 Task: Check the average views per listing of open floorplan in the last 3 years.
Action: Mouse moved to (949, 214)
Screenshot: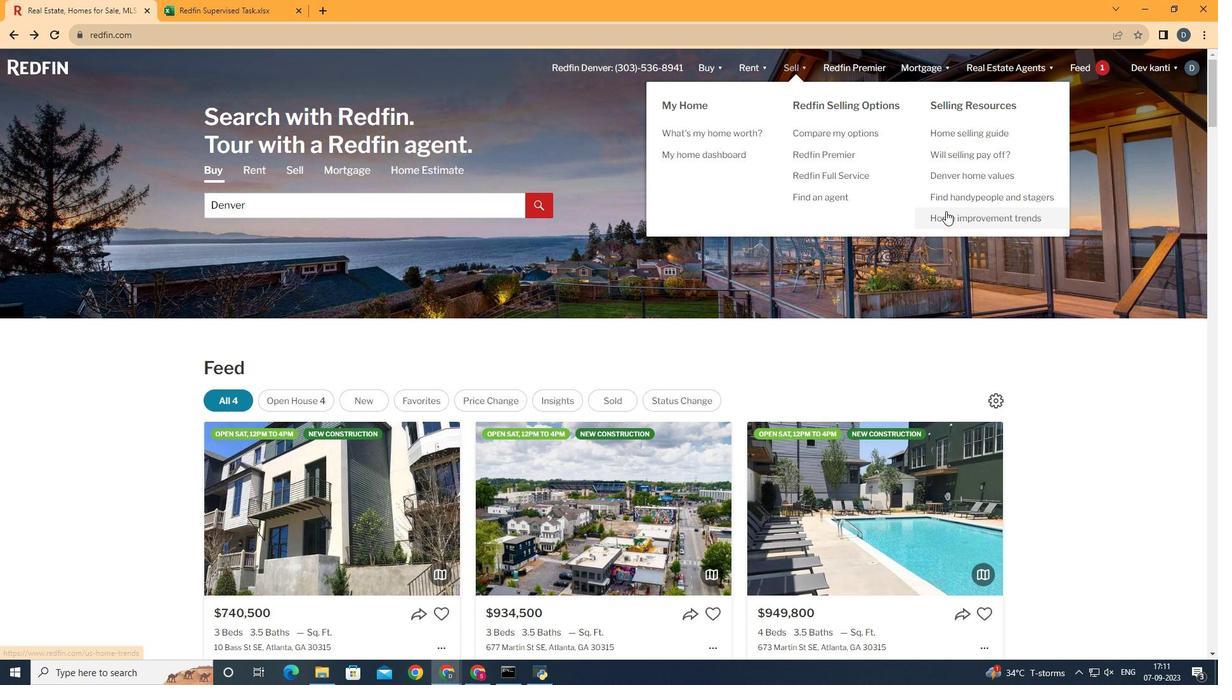 
Action: Mouse pressed left at (949, 214)
Screenshot: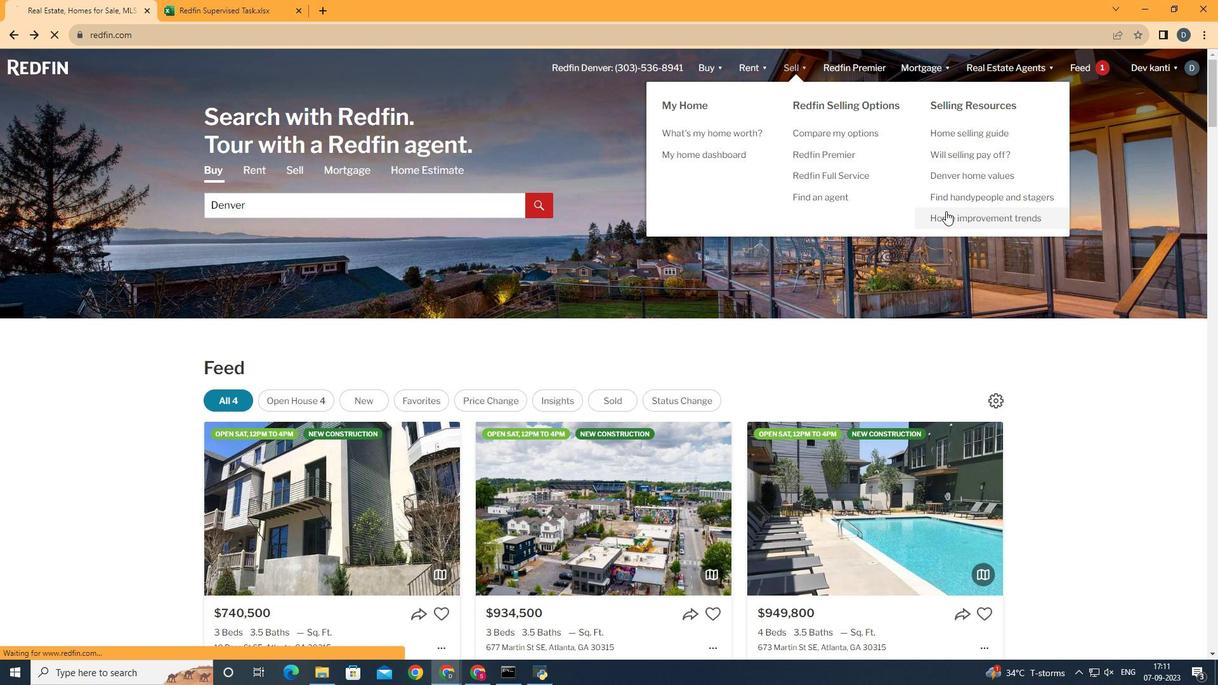 
Action: Mouse moved to (309, 256)
Screenshot: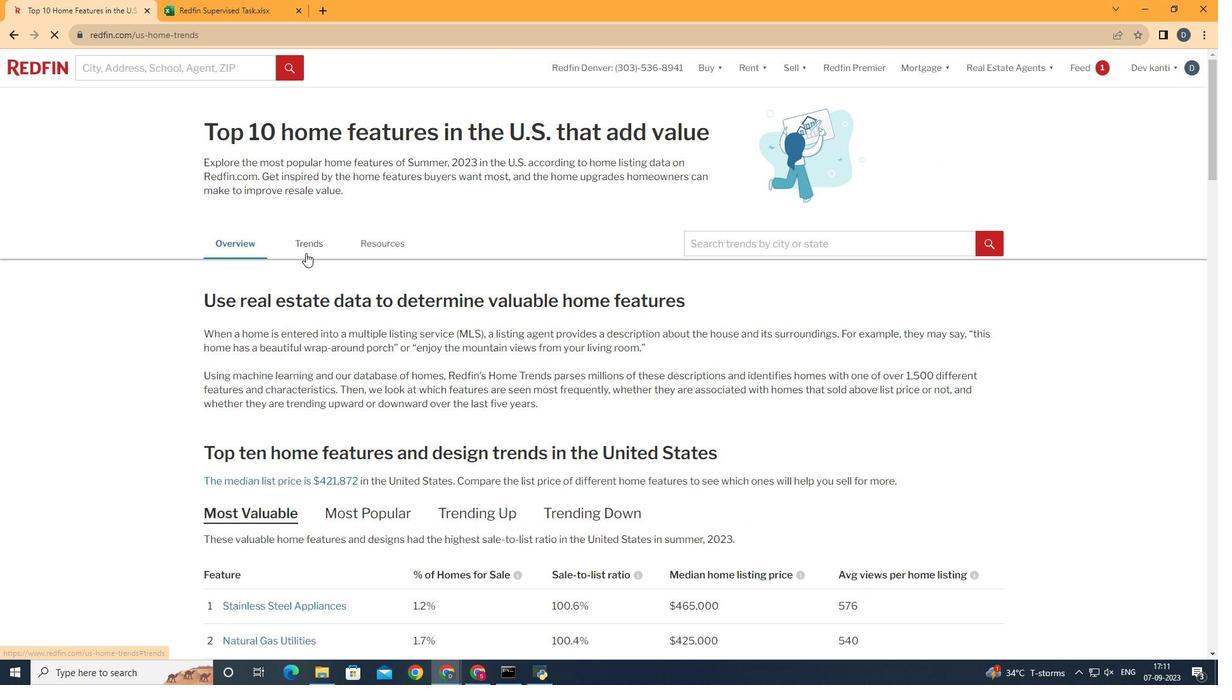 
Action: Mouse pressed left at (309, 256)
Screenshot: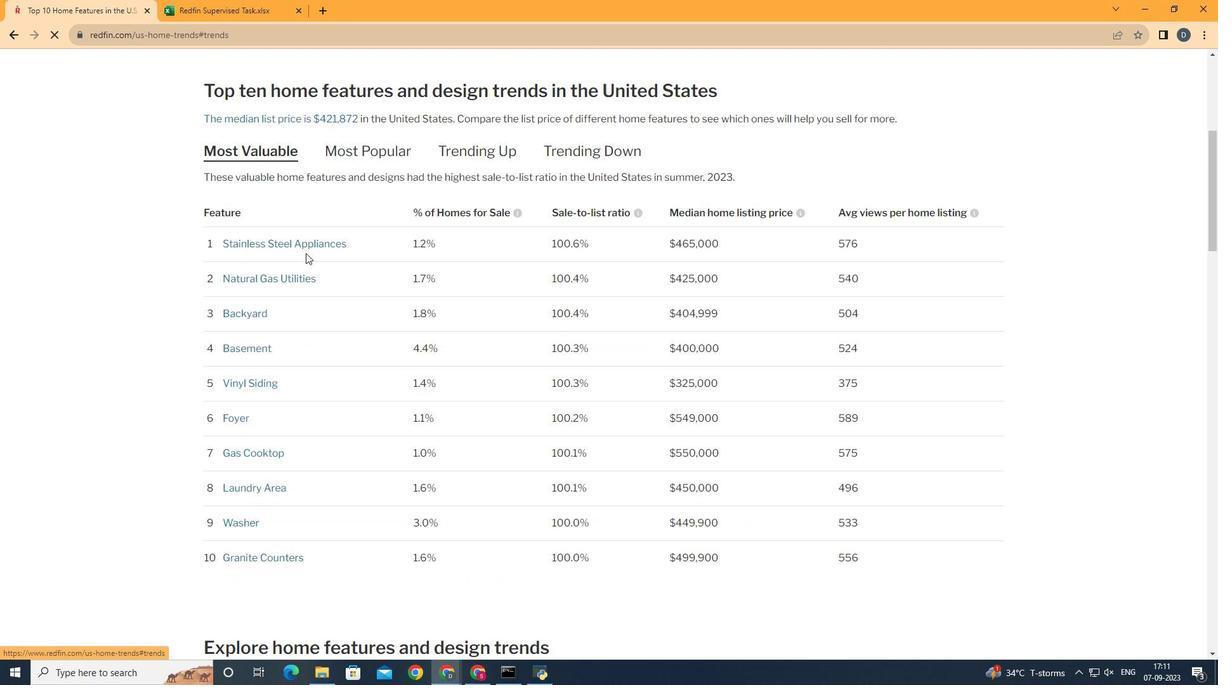 
Action: Mouse moved to (358, 324)
Screenshot: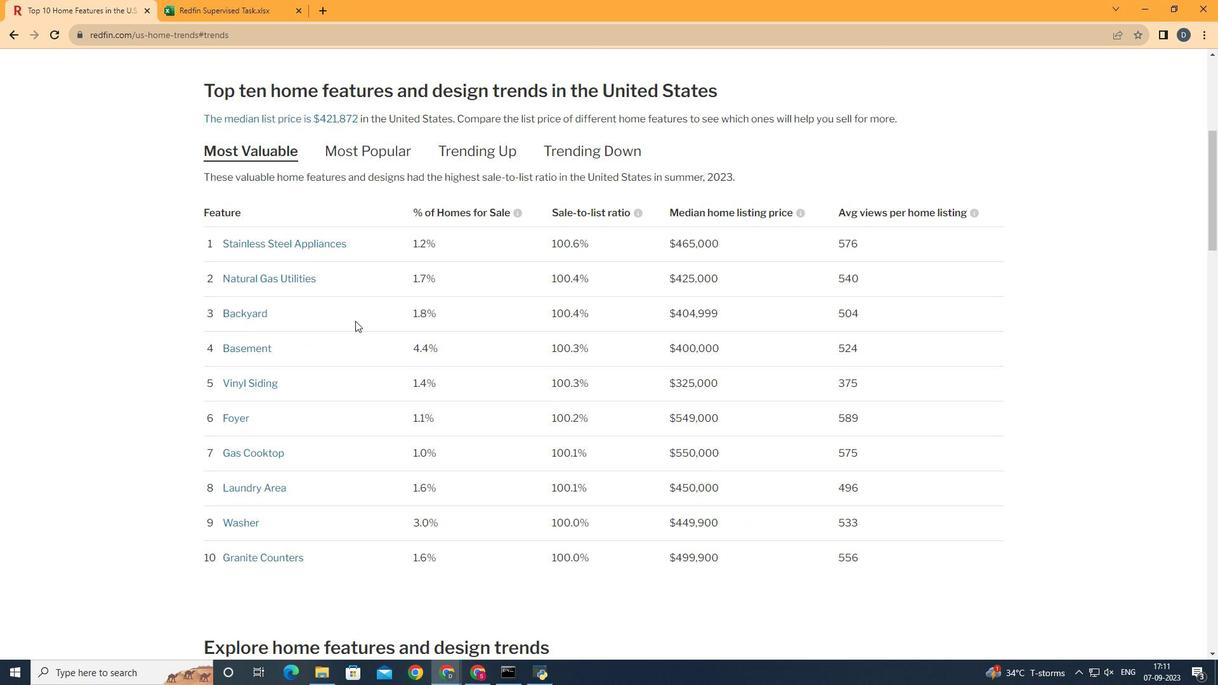 
Action: Mouse scrolled (358, 323) with delta (0, 0)
Screenshot: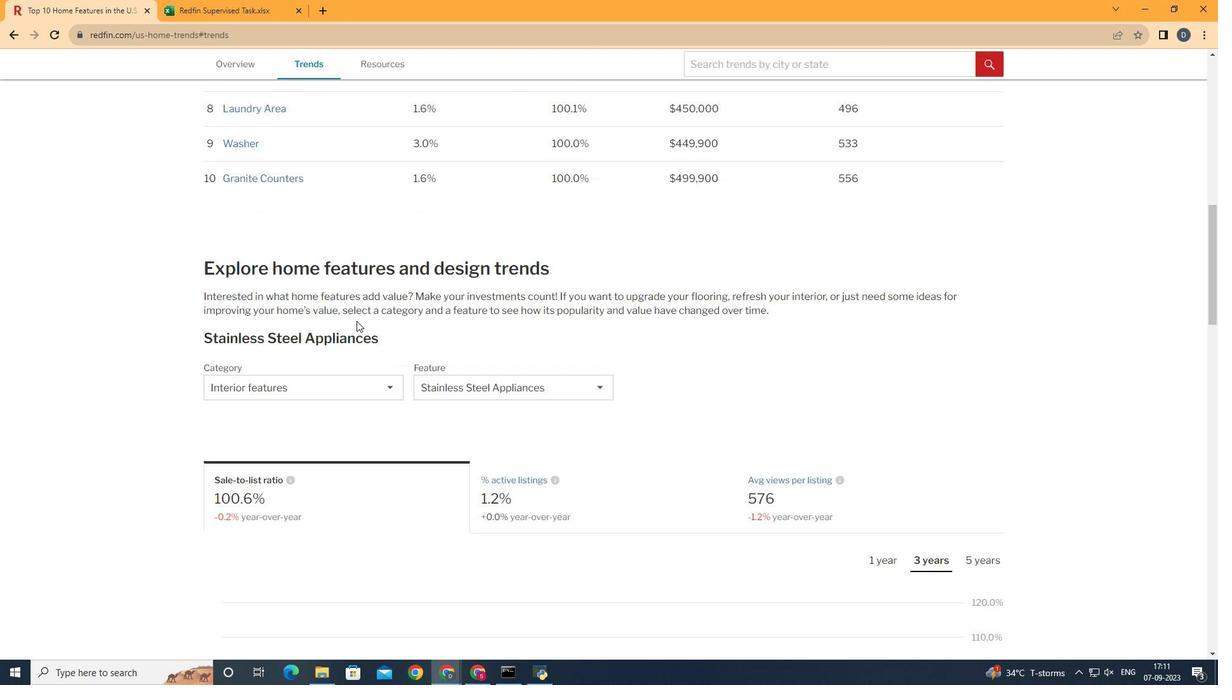 
Action: Mouse scrolled (358, 323) with delta (0, 0)
Screenshot: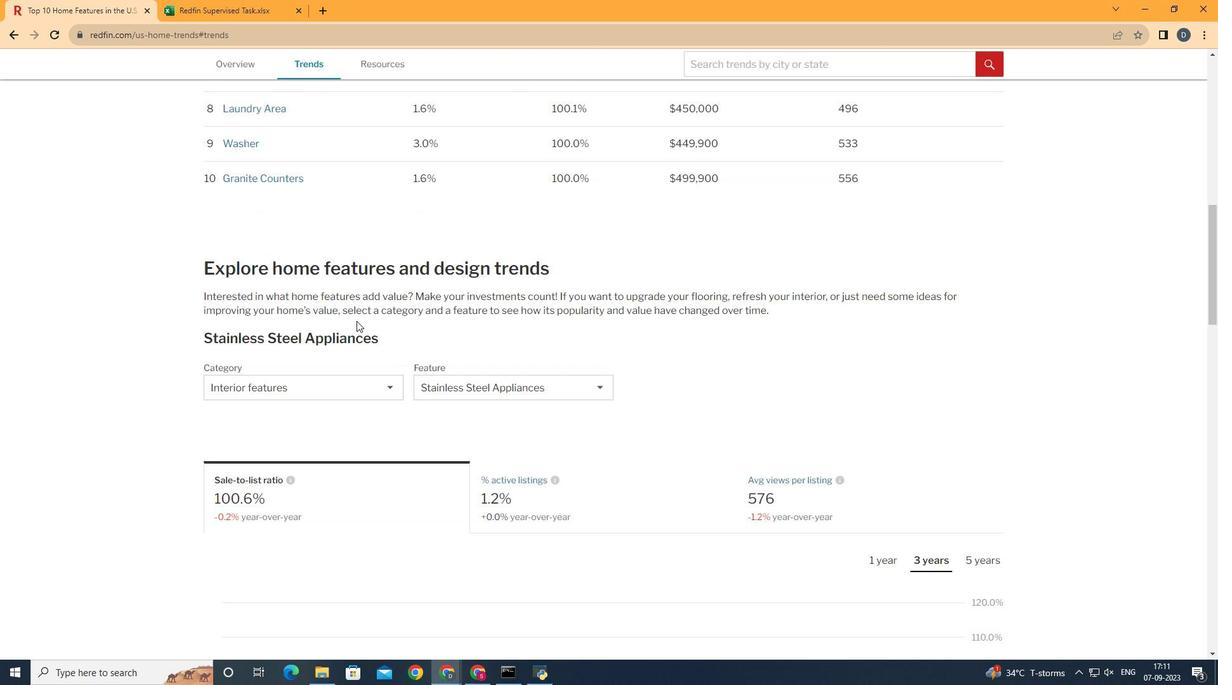 
Action: Mouse scrolled (358, 323) with delta (0, 0)
Screenshot: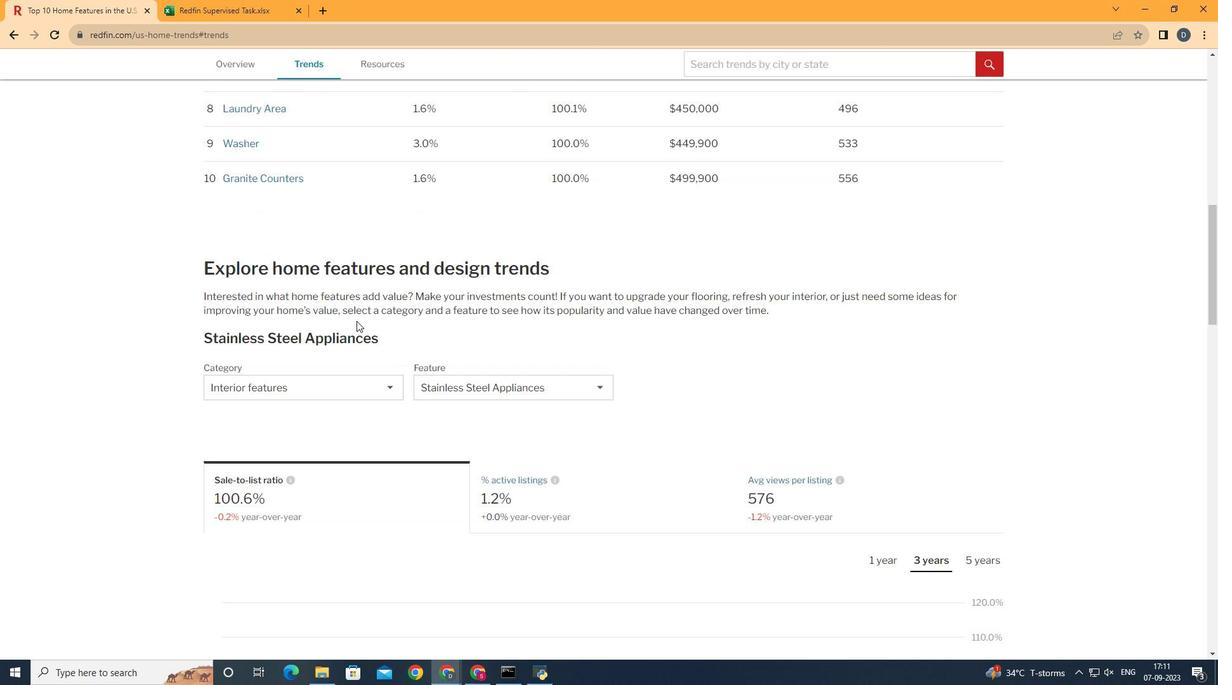 
Action: Mouse moved to (359, 324)
Screenshot: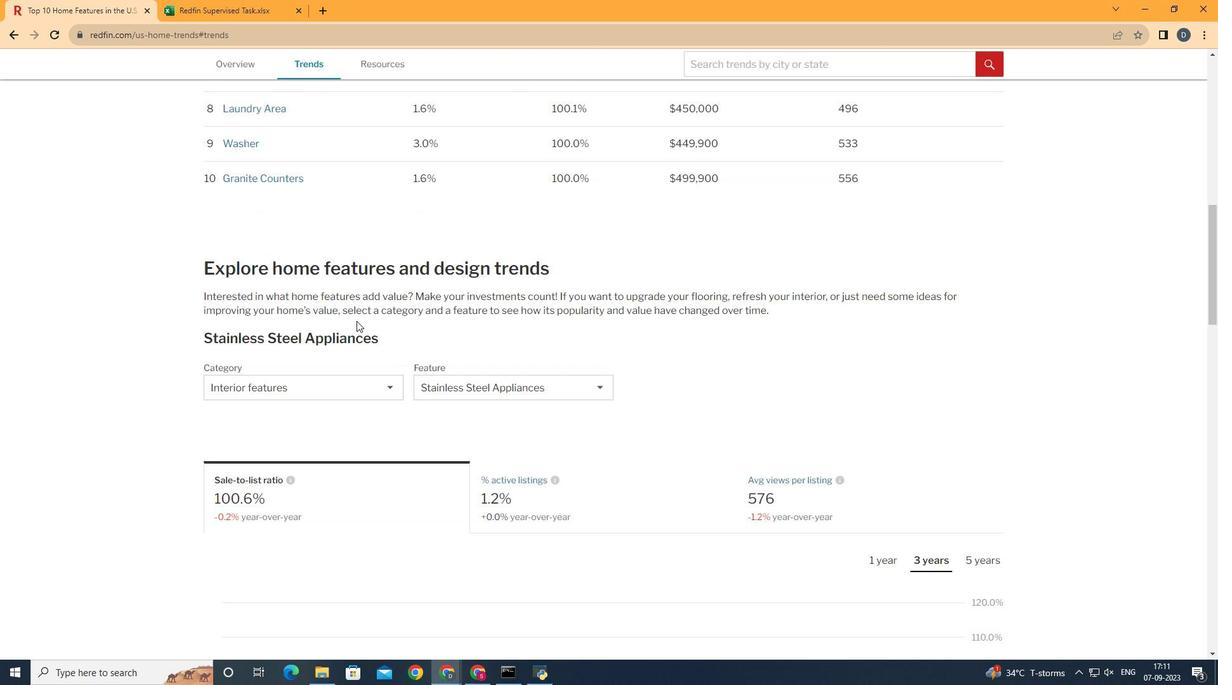
Action: Mouse scrolled (359, 323) with delta (0, 0)
Screenshot: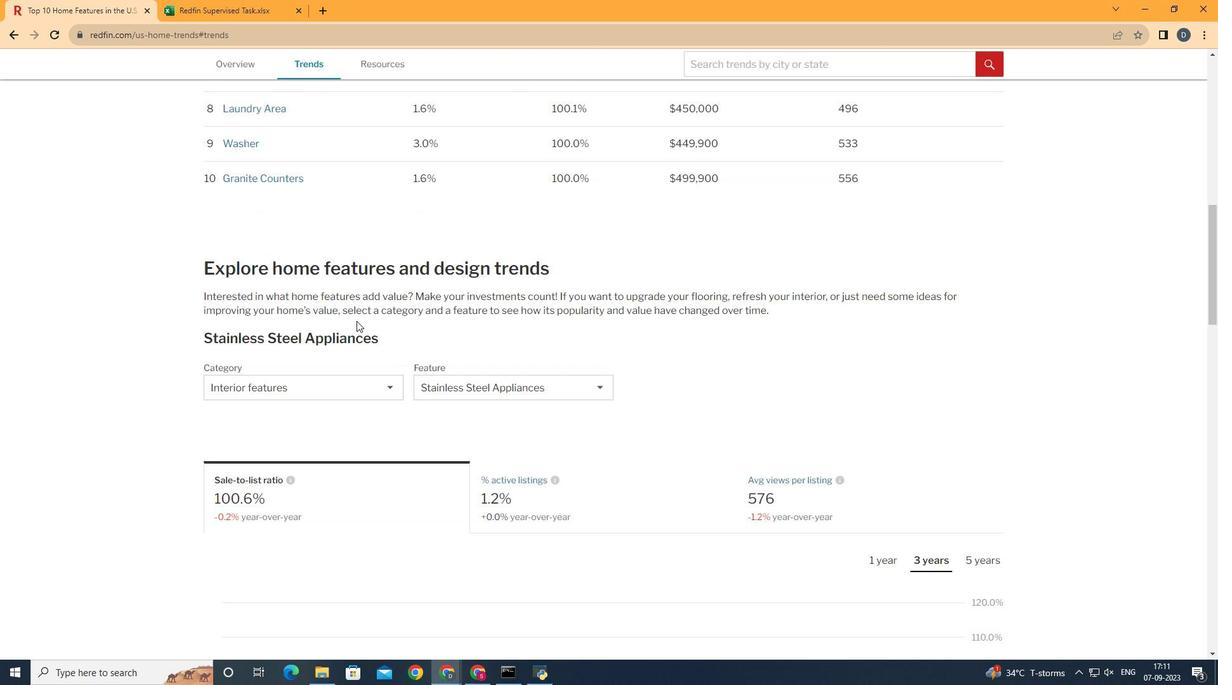 
Action: Mouse moved to (359, 324)
Screenshot: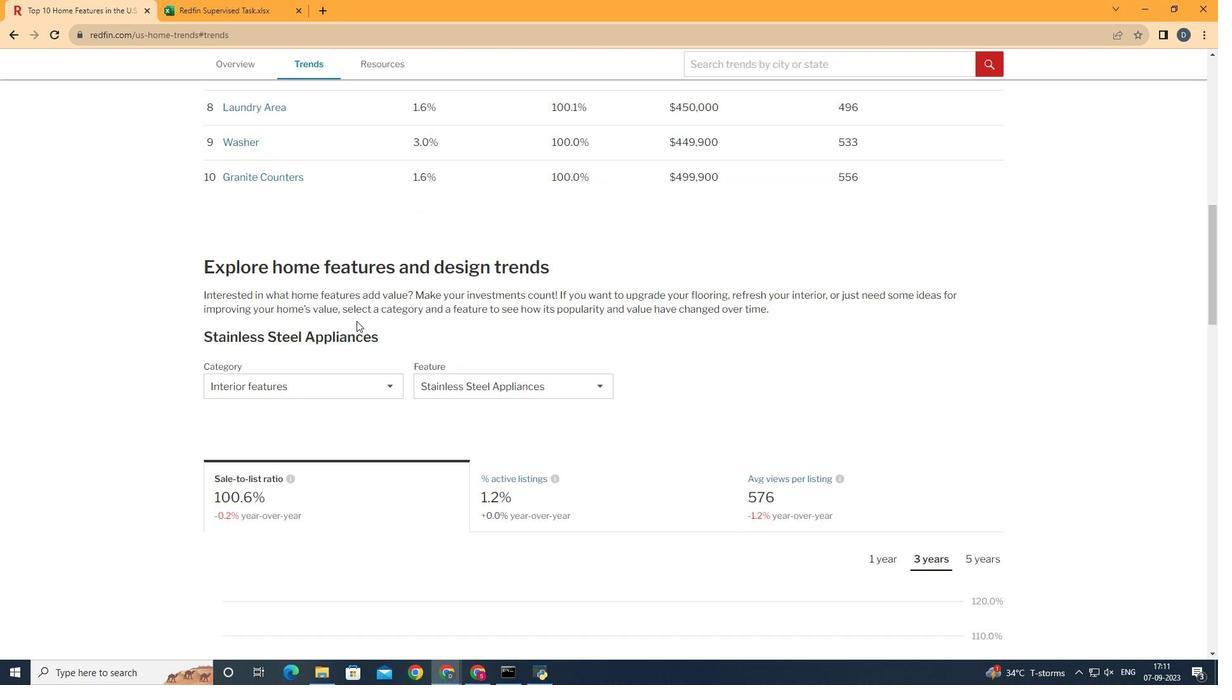 
Action: Mouse scrolled (359, 323) with delta (0, 0)
Screenshot: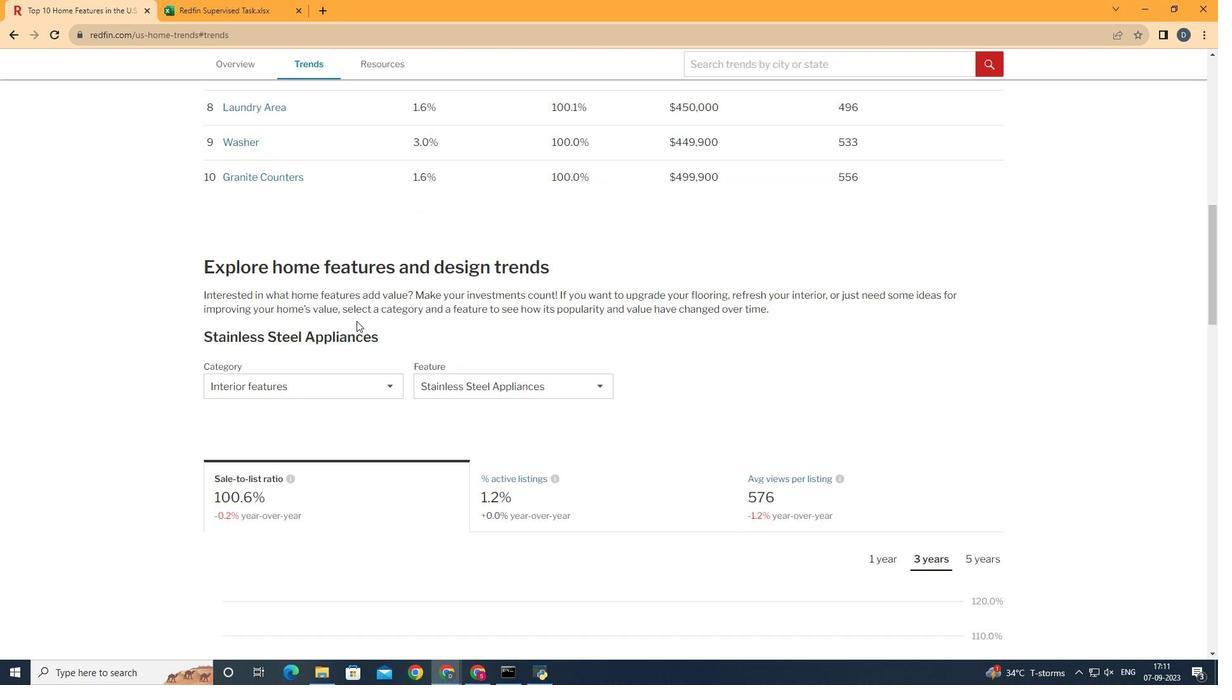 
Action: Mouse moved to (359, 324)
Screenshot: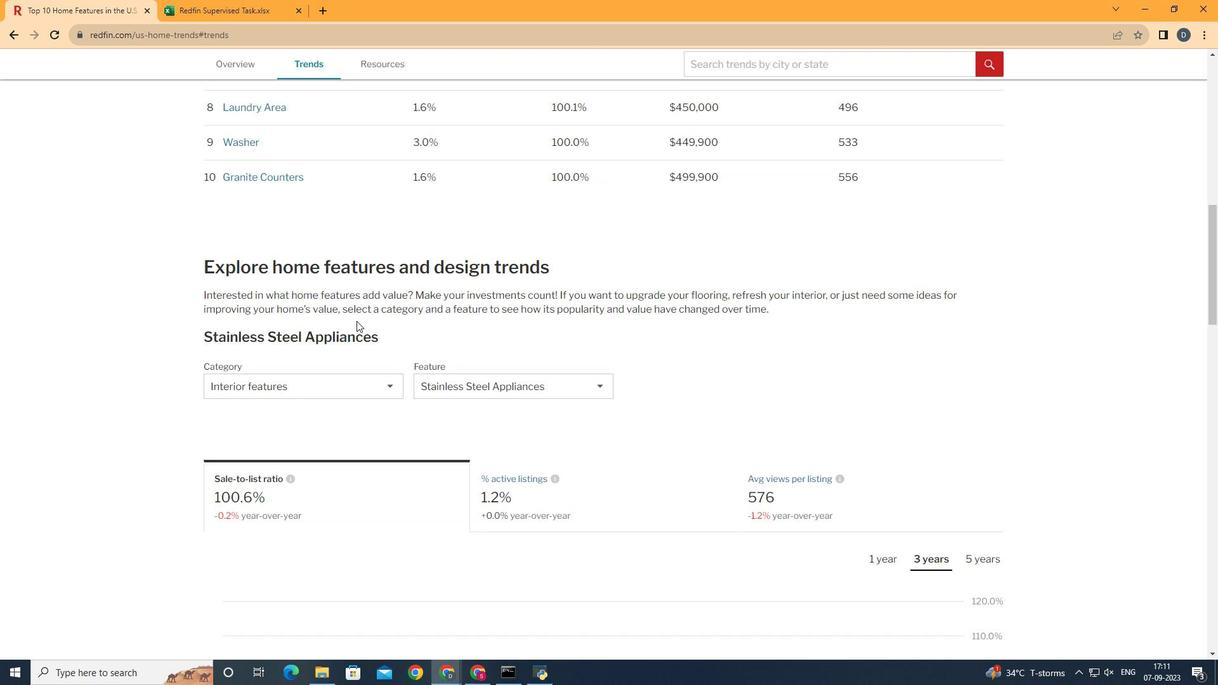 
Action: Mouse scrolled (359, 323) with delta (0, 0)
Screenshot: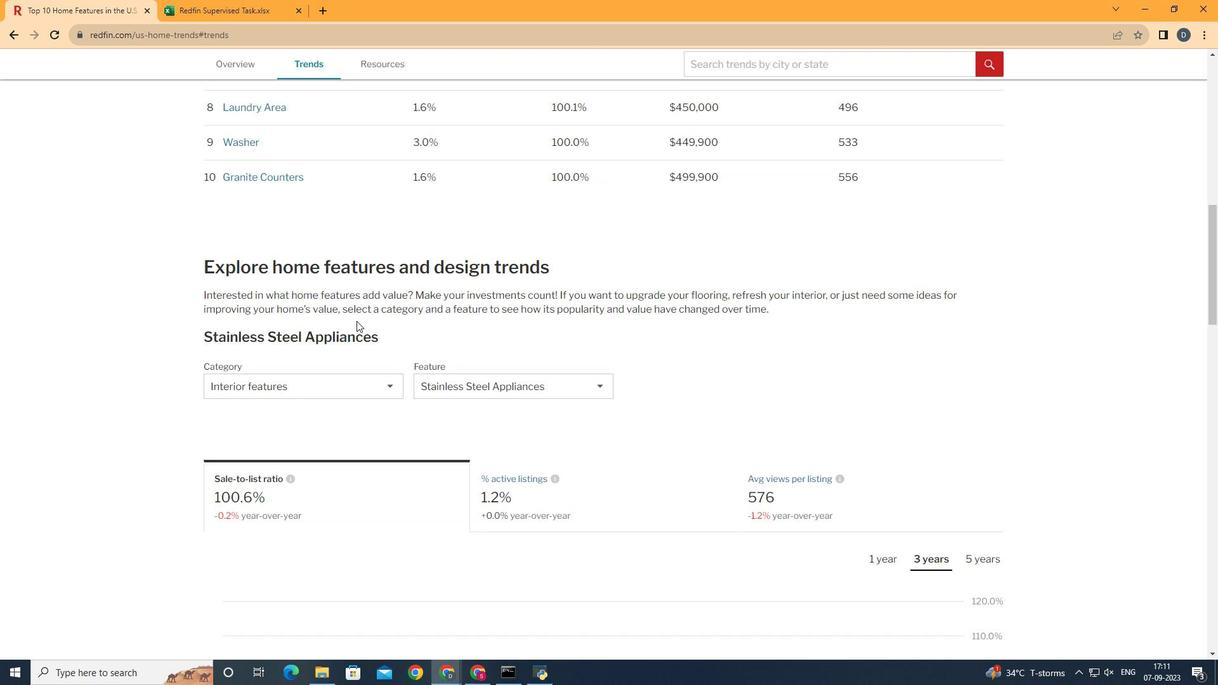 
Action: Mouse scrolled (359, 323) with delta (0, 0)
Screenshot: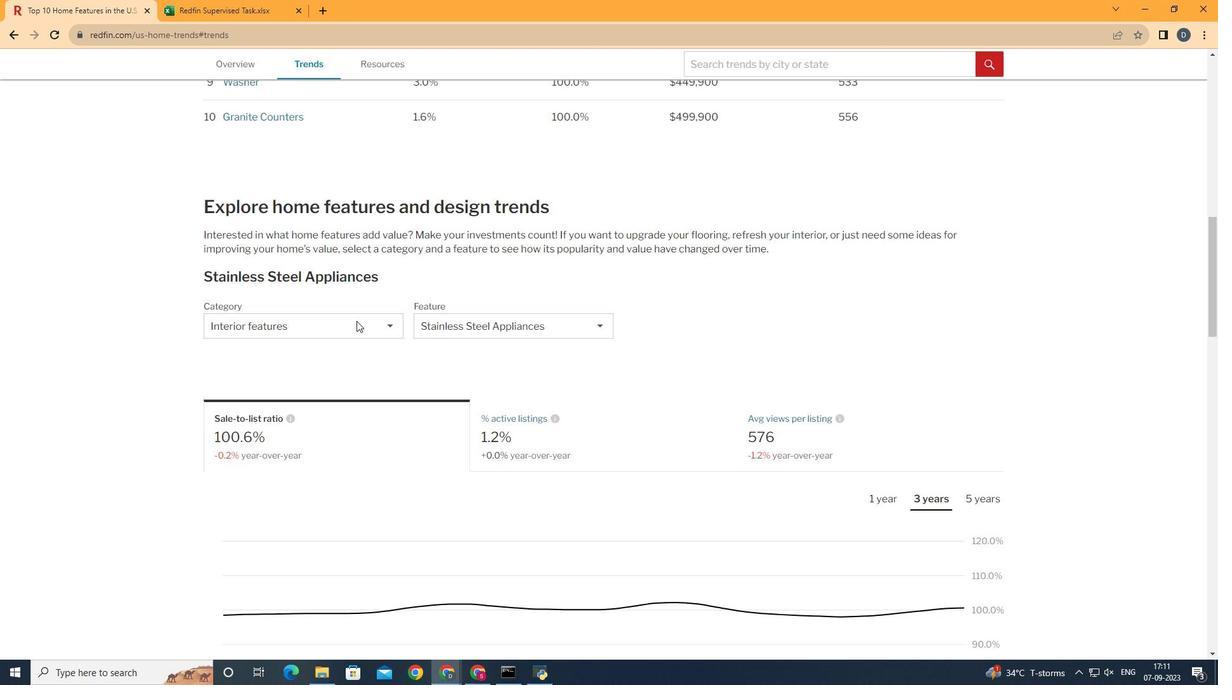 
Action: Mouse moved to (361, 324)
Screenshot: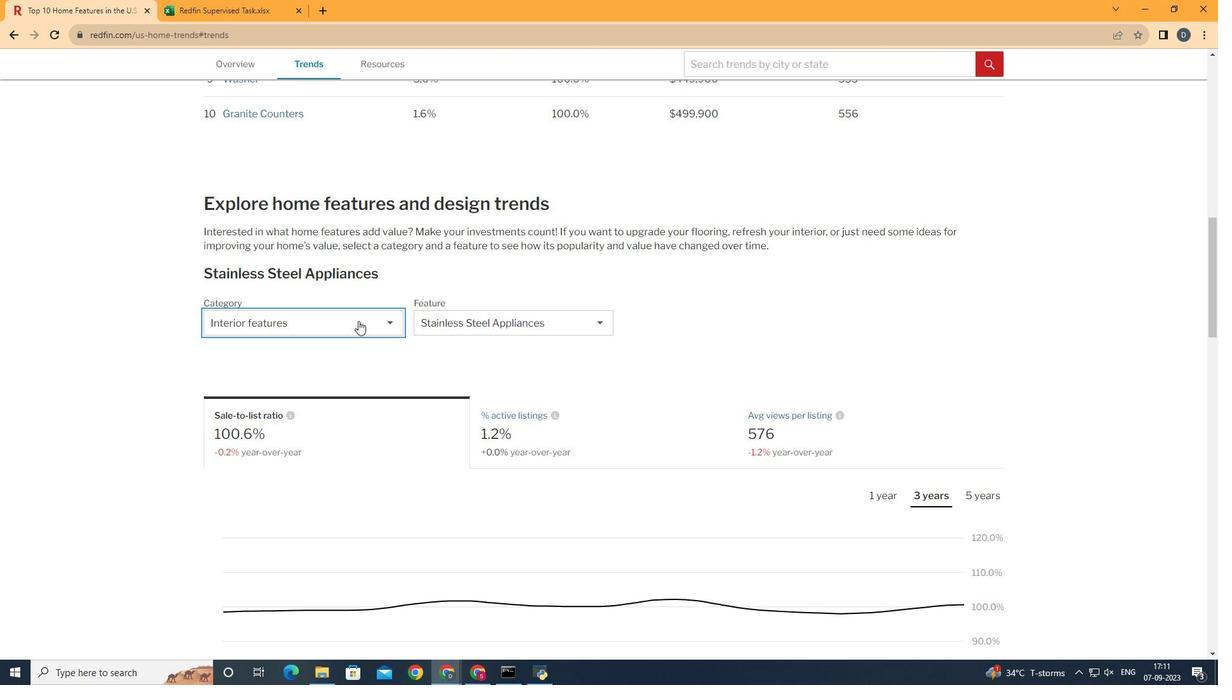 
Action: Mouse pressed left at (361, 324)
Screenshot: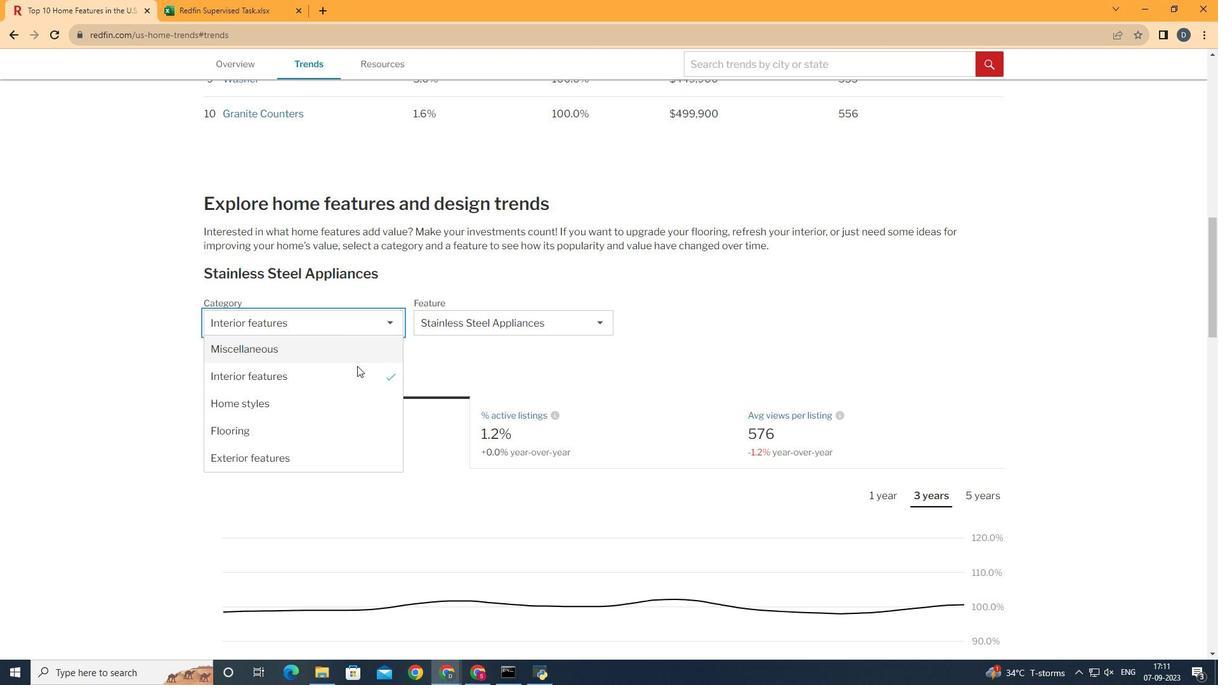 
Action: Mouse moved to (361, 383)
Screenshot: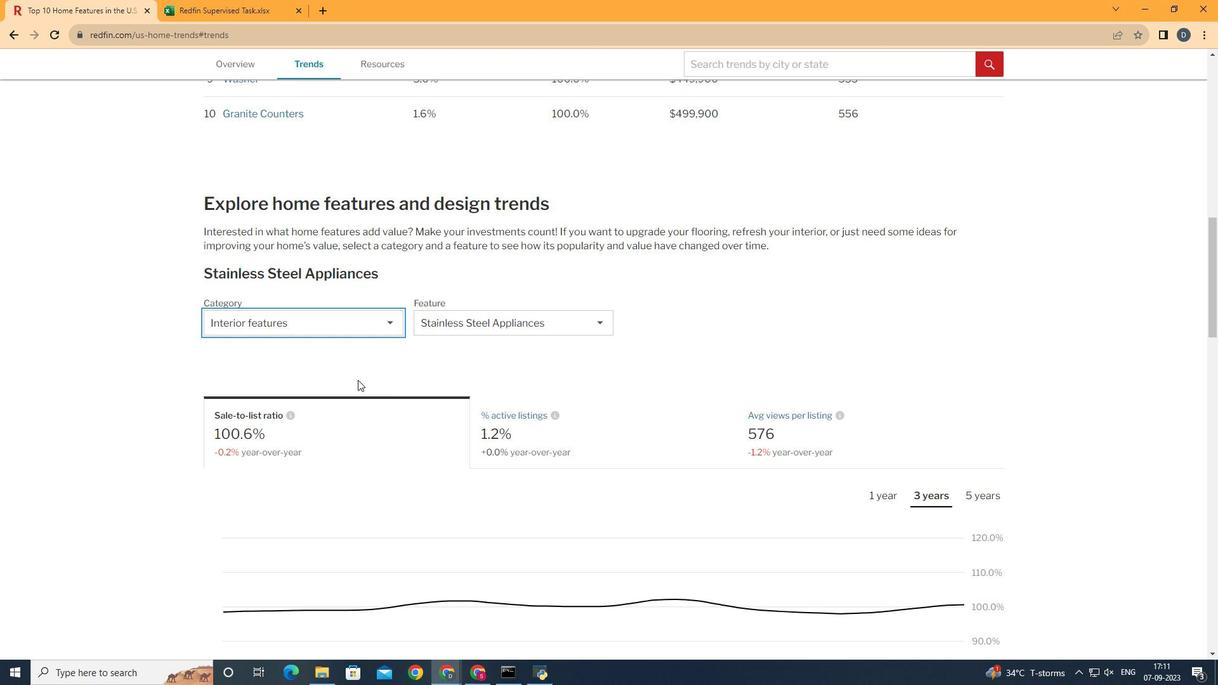 
Action: Mouse pressed left at (361, 383)
Screenshot: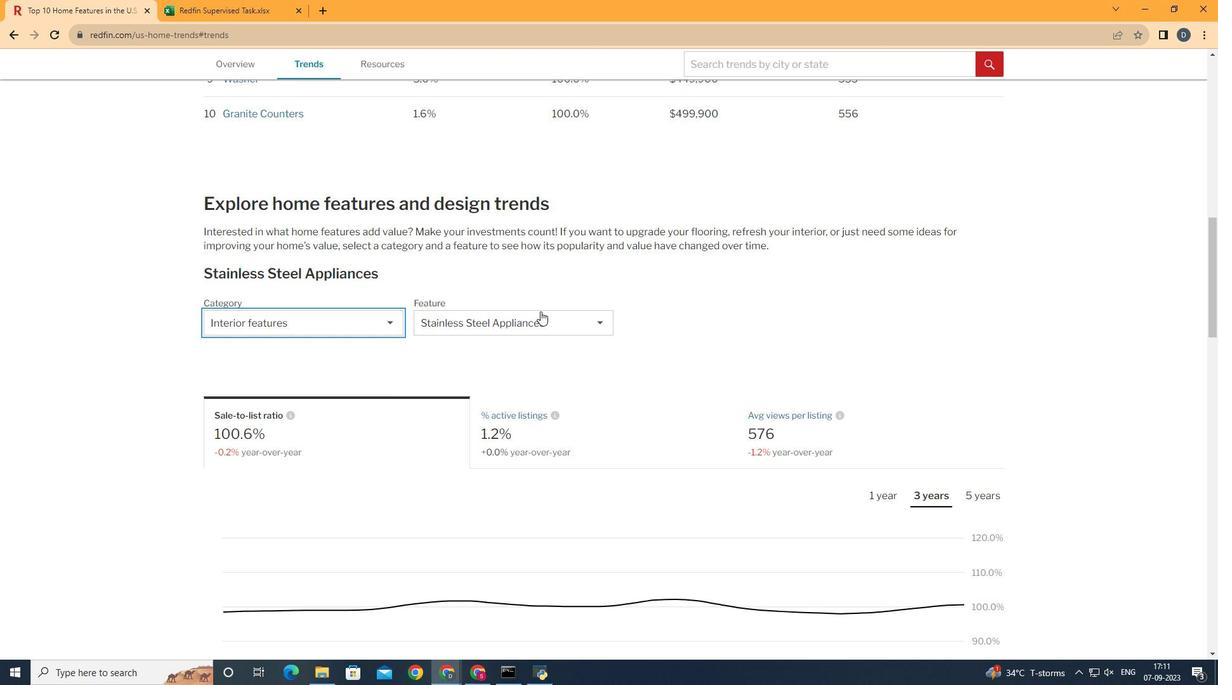 
Action: Mouse moved to (544, 314)
Screenshot: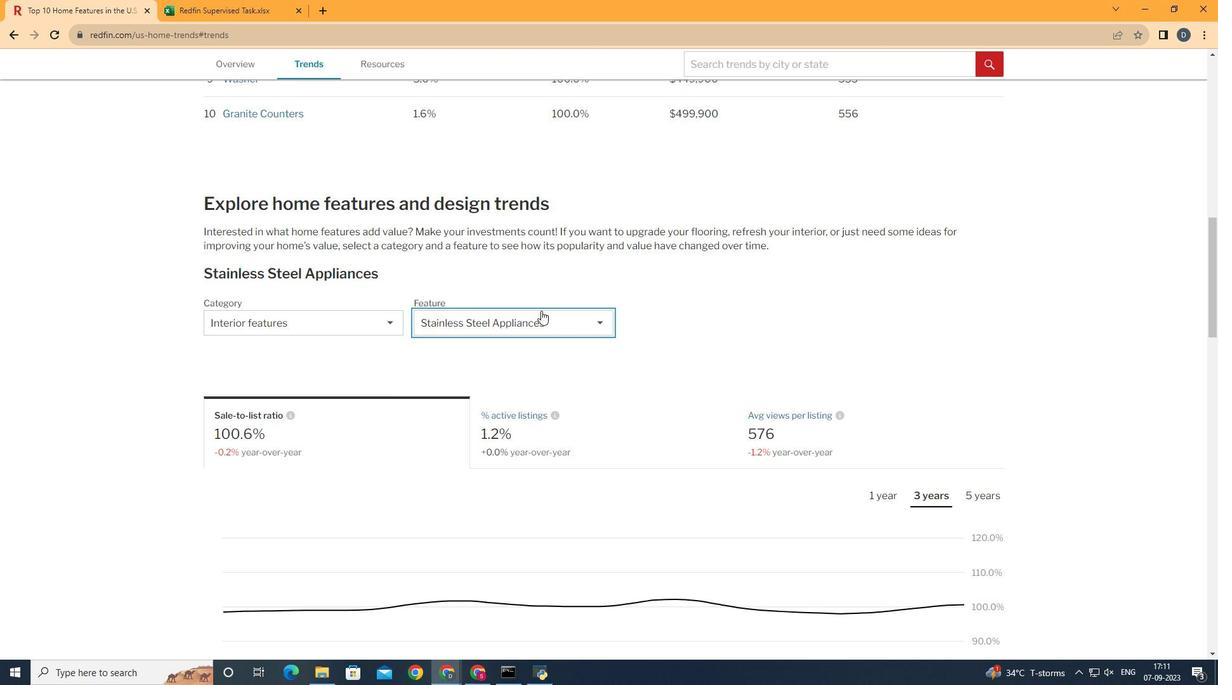 
Action: Mouse pressed left at (544, 314)
Screenshot: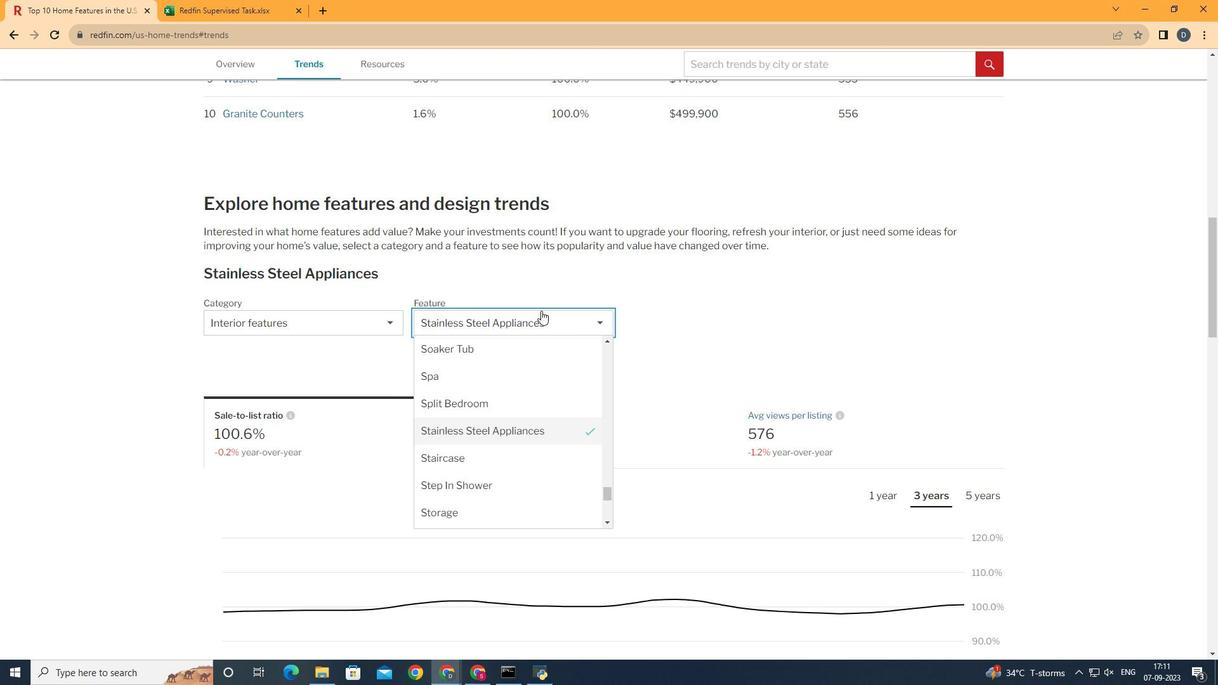 
Action: Mouse moved to (607, 494)
Screenshot: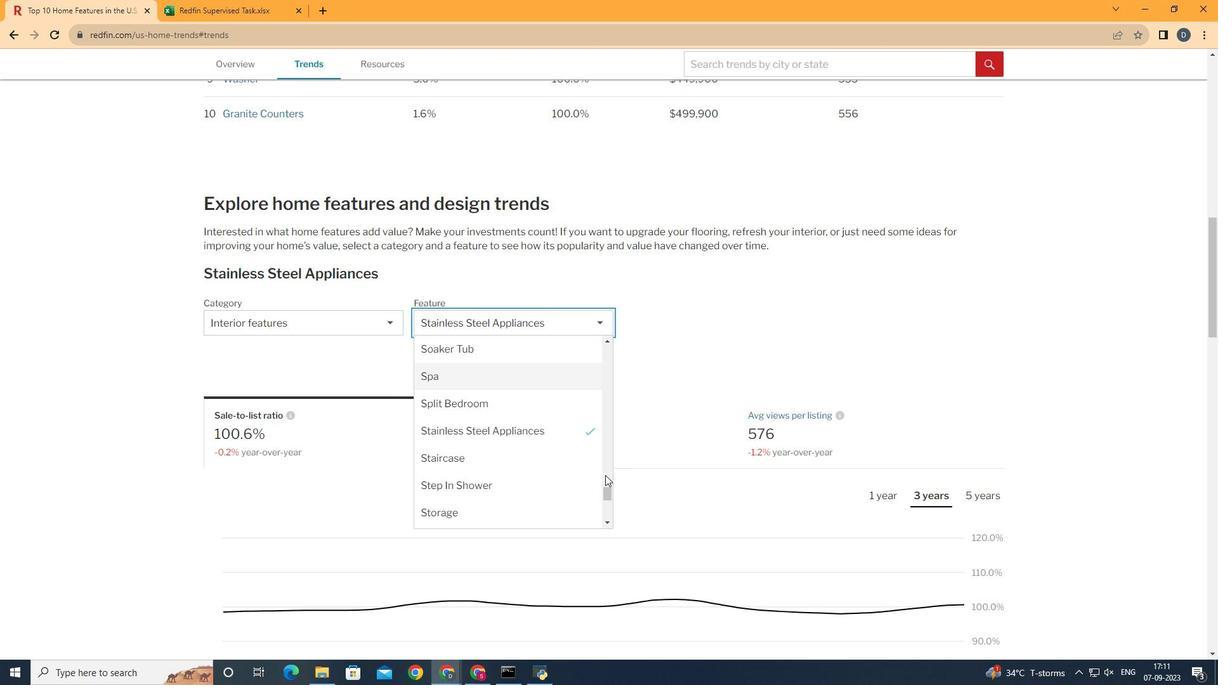 
Action: Mouse pressed left at (607, 494)
Screenshot: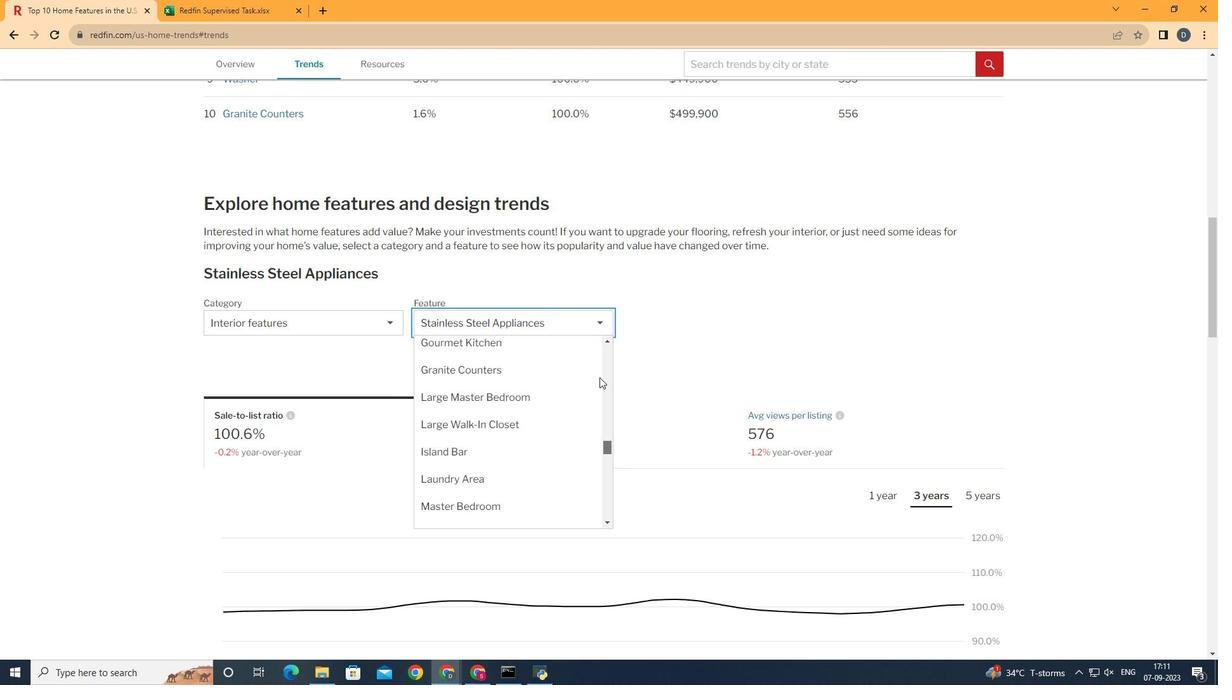 
Action: Mouse moved to (578, 358)
Screenshot: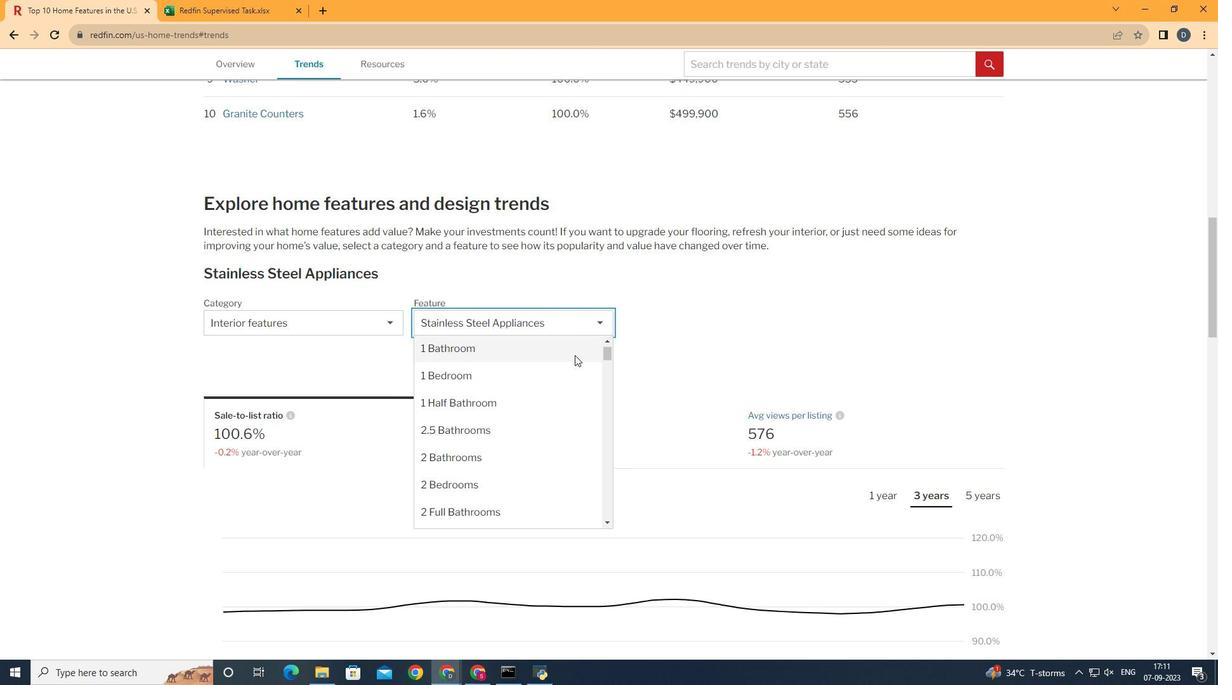 
Action: Mouse scrolled (578, 357) with delta (0, 0)
Screenshot: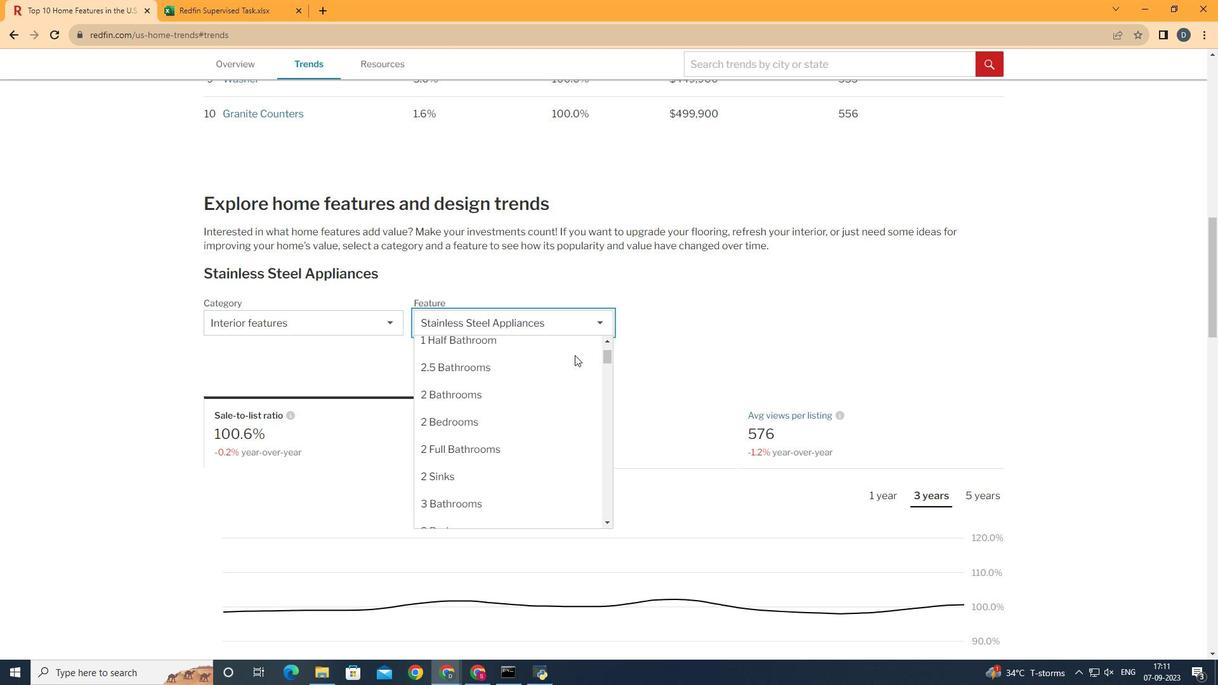 
Action: Mouse scrolled (578, 357) with delta (0, 0)
Screenshot: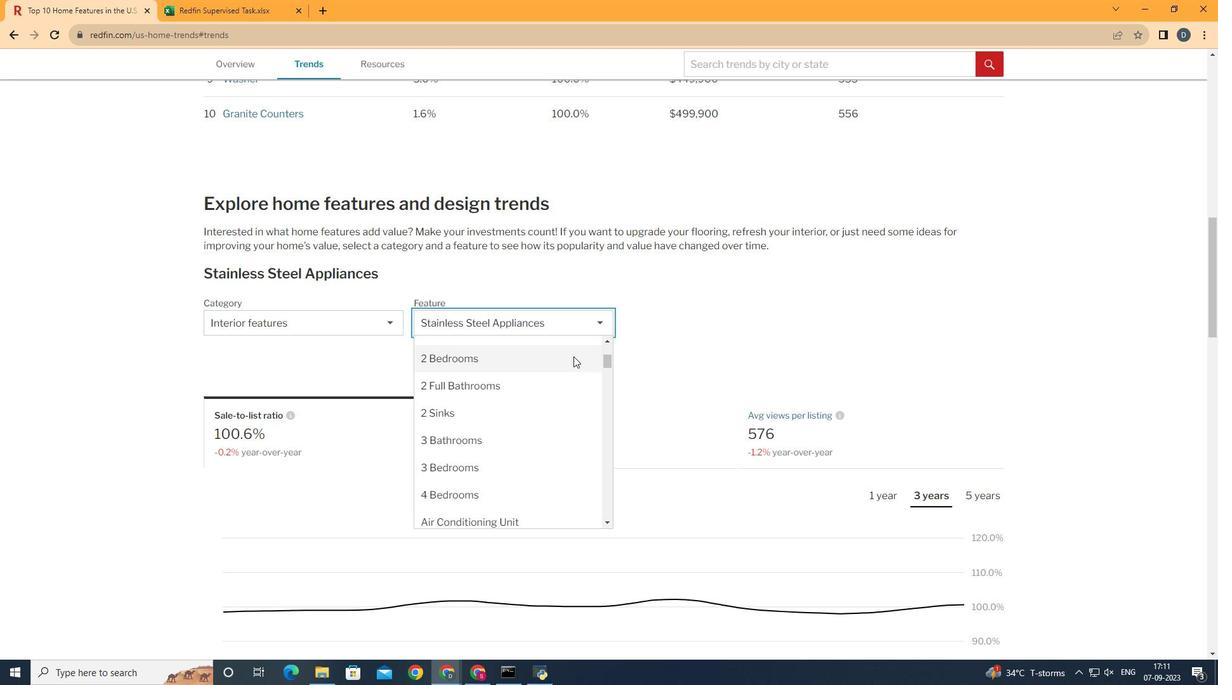 
Action: Mouse moved to (573, 368)
Screenshot: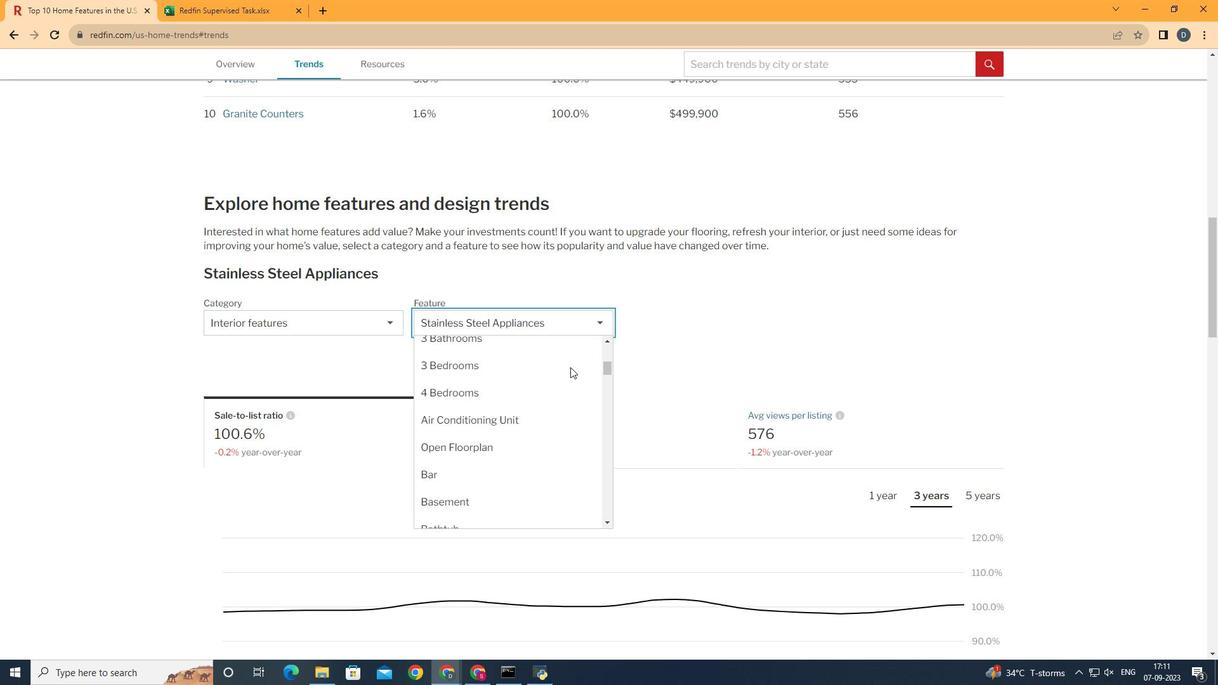 
Action: Mouse scrolled (573, 367) with delta (0, 0)
Screenshot: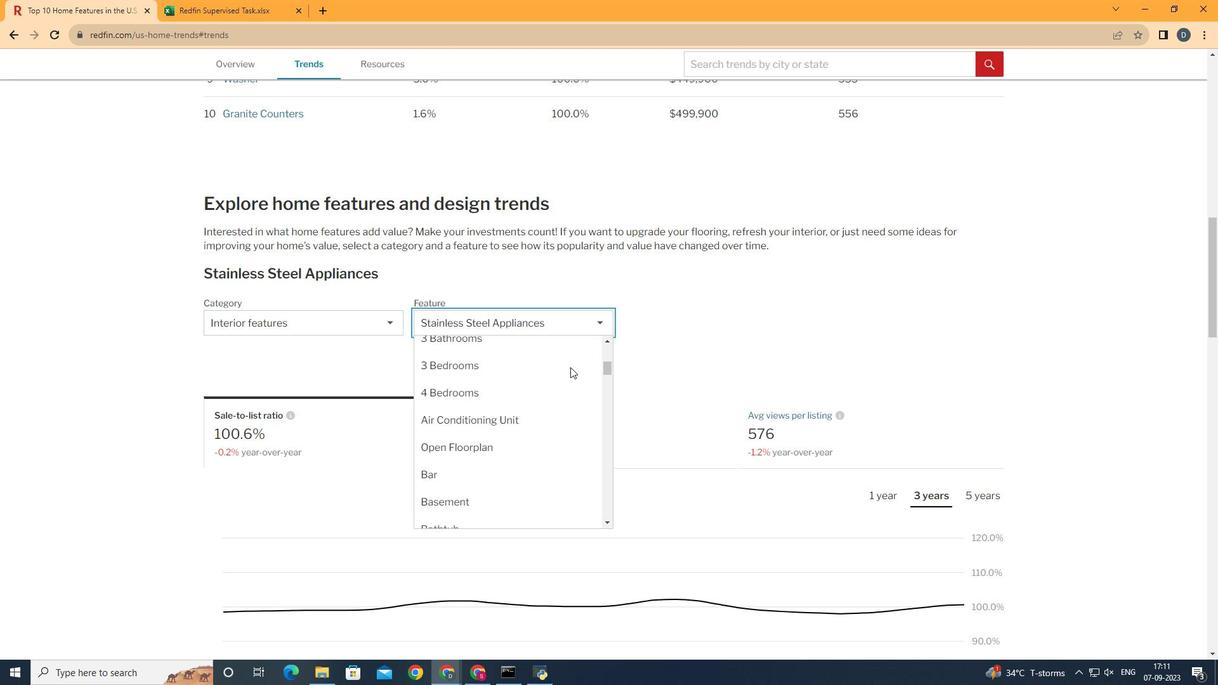 
Action: Mouse moved to (573, 370)
Screenshot: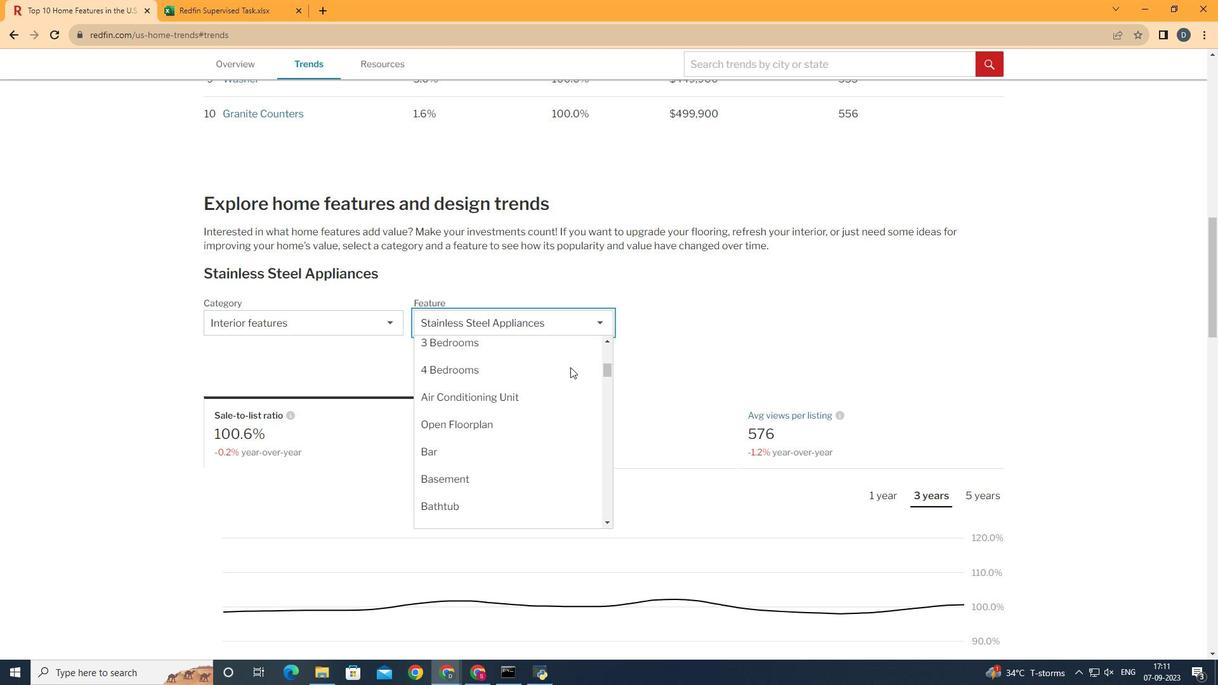 
Action: Mouse scrolled (573, 369) with delta (0, 0)
Screenshot: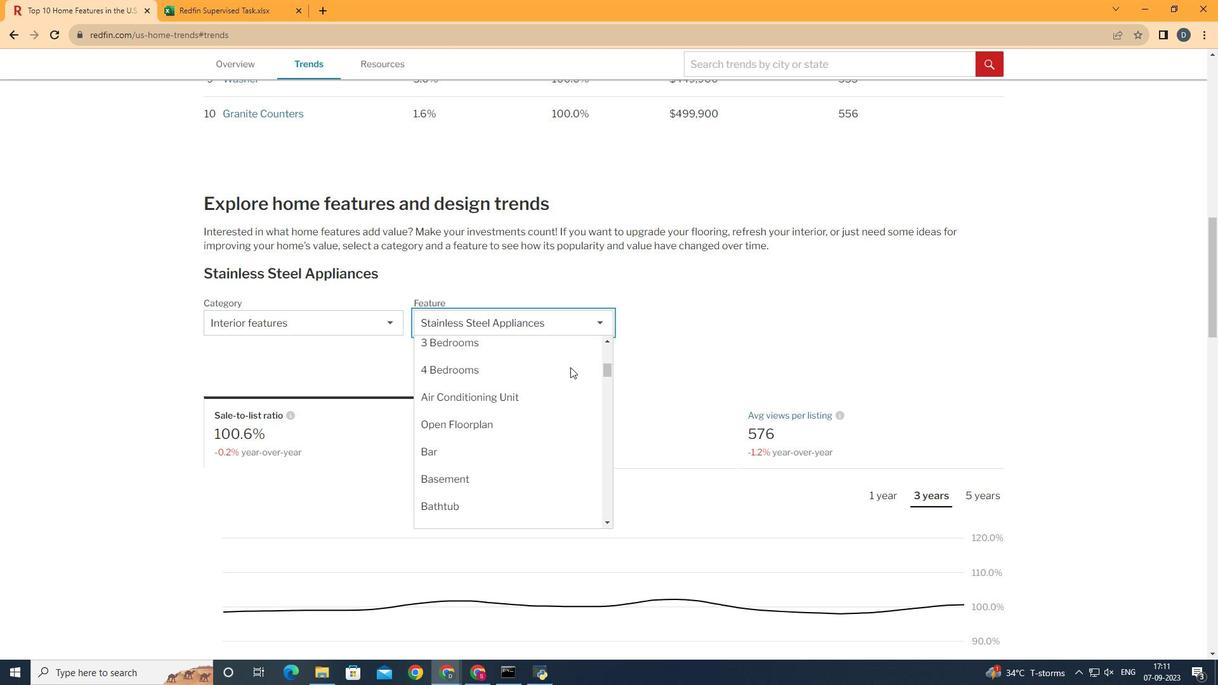 
Action: Mouse moved to (550, 420)
Screenshot: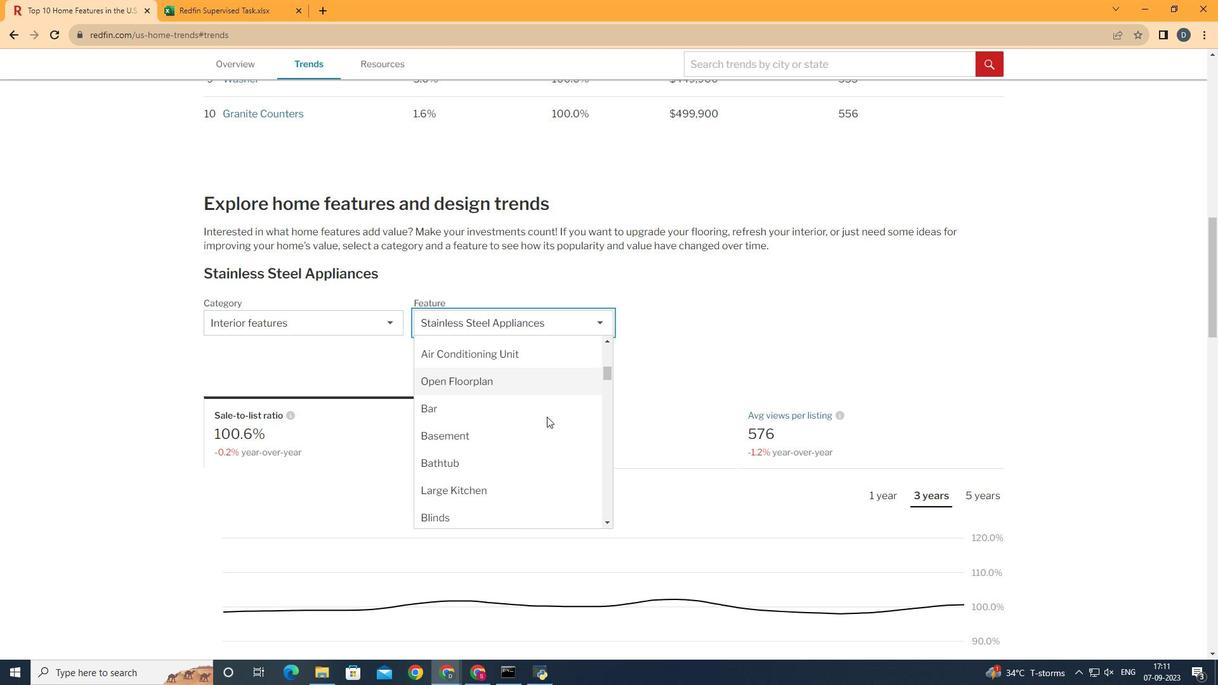 
Action: Mouse scrolled (550, 419) with delta (0, 0)
Screenshot: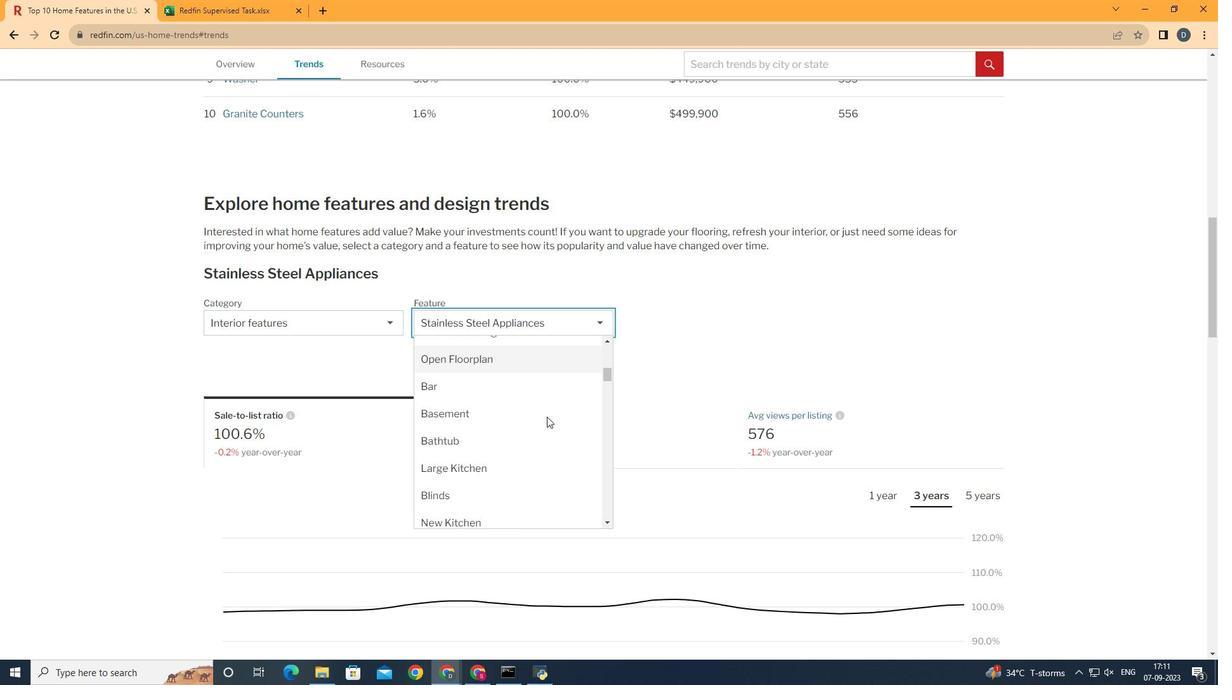 
Action: Mouse moved to (558, 373)
Screenshot: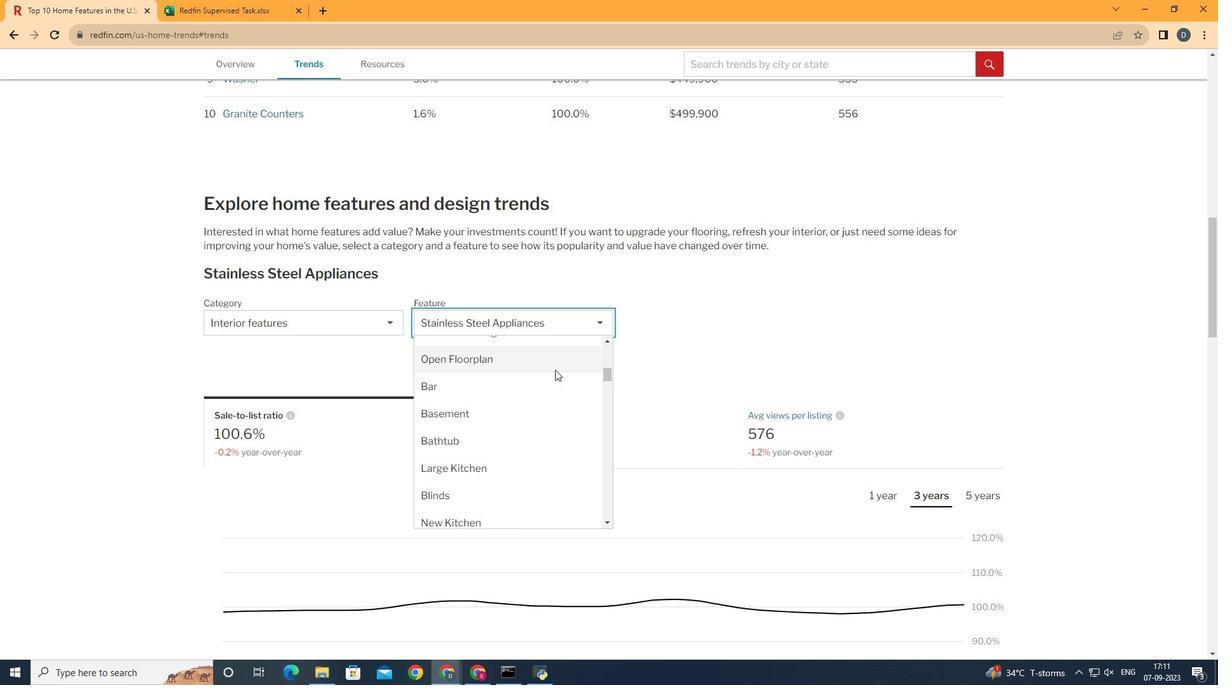 
Action: Mouse pressed left at (558, 373)
Screenshot: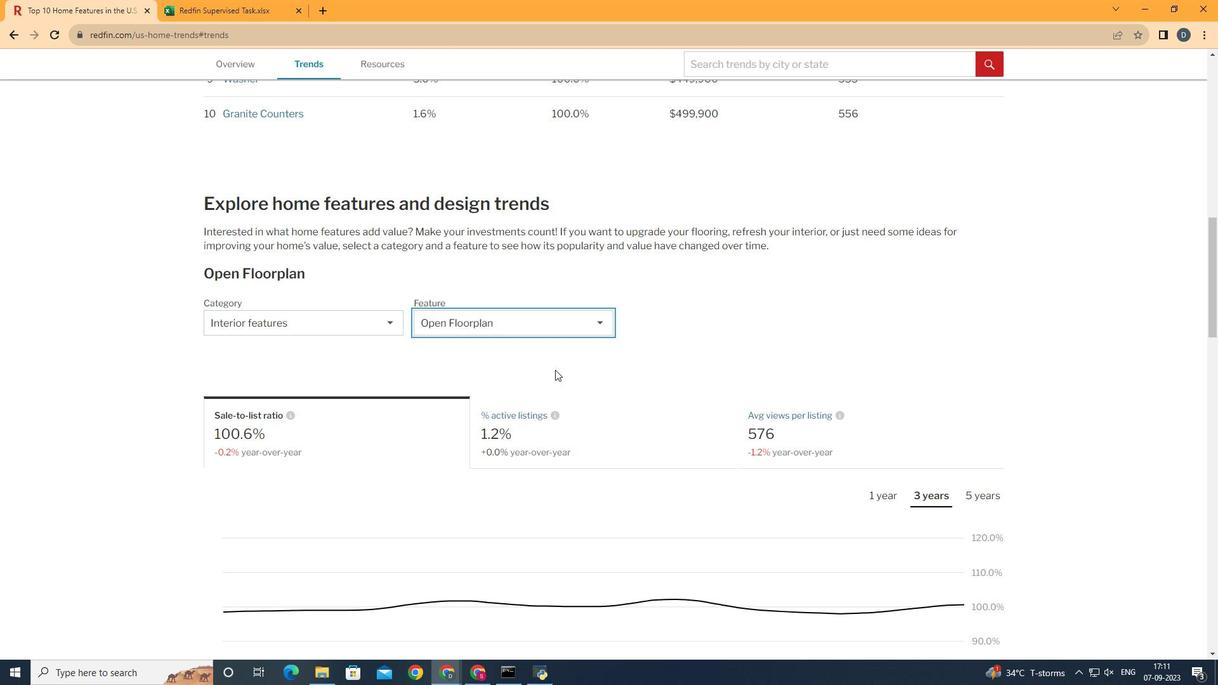 
Action: Mouse moved to (859, 443)
Screenshot: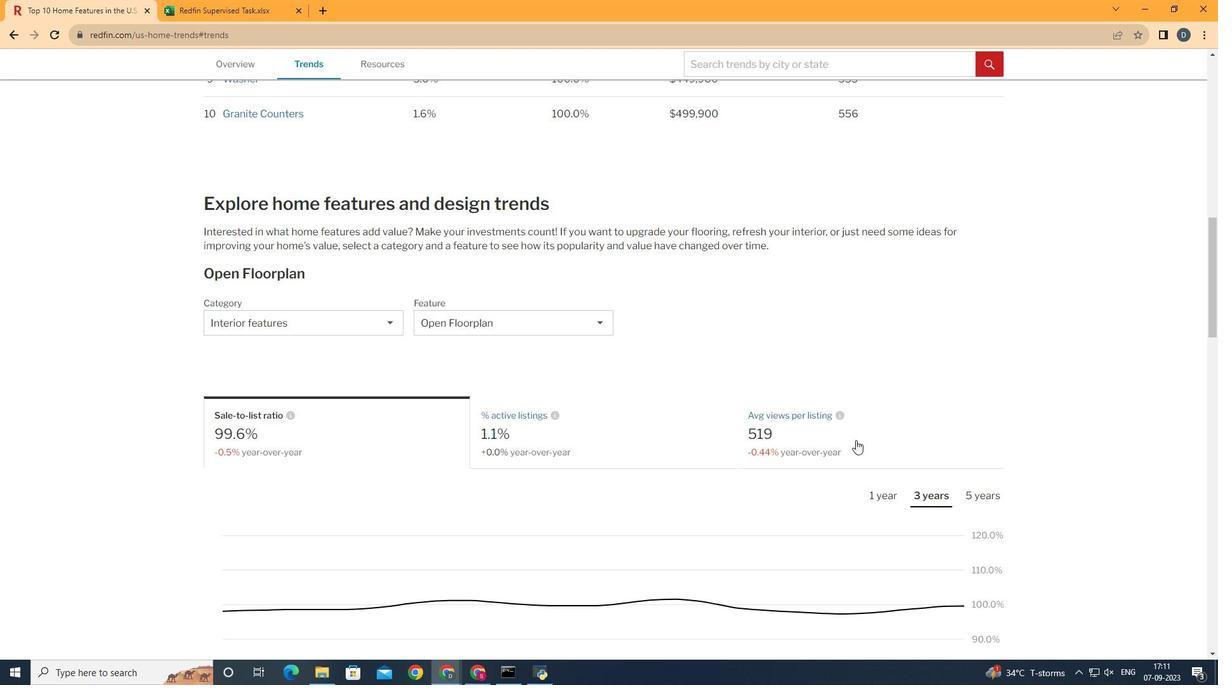 
Action: Mouse pressed left at (859, 443)
Screenshot: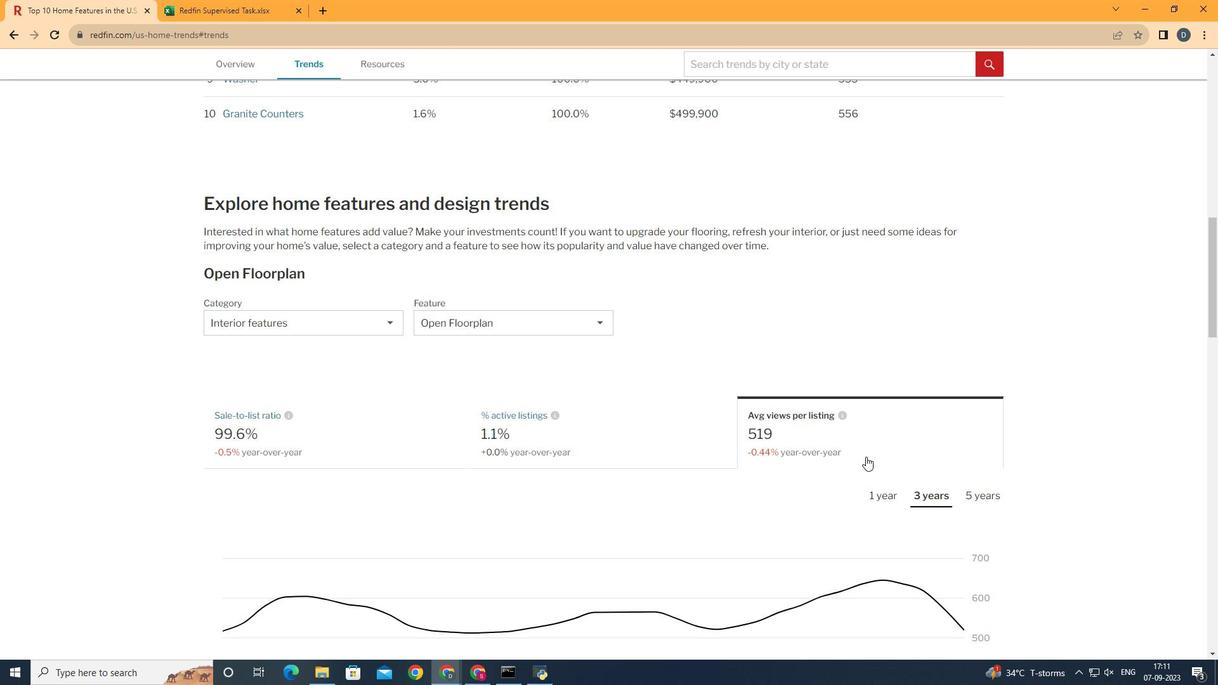 
Action: Mouse moved to (947, 494)
Screenshot: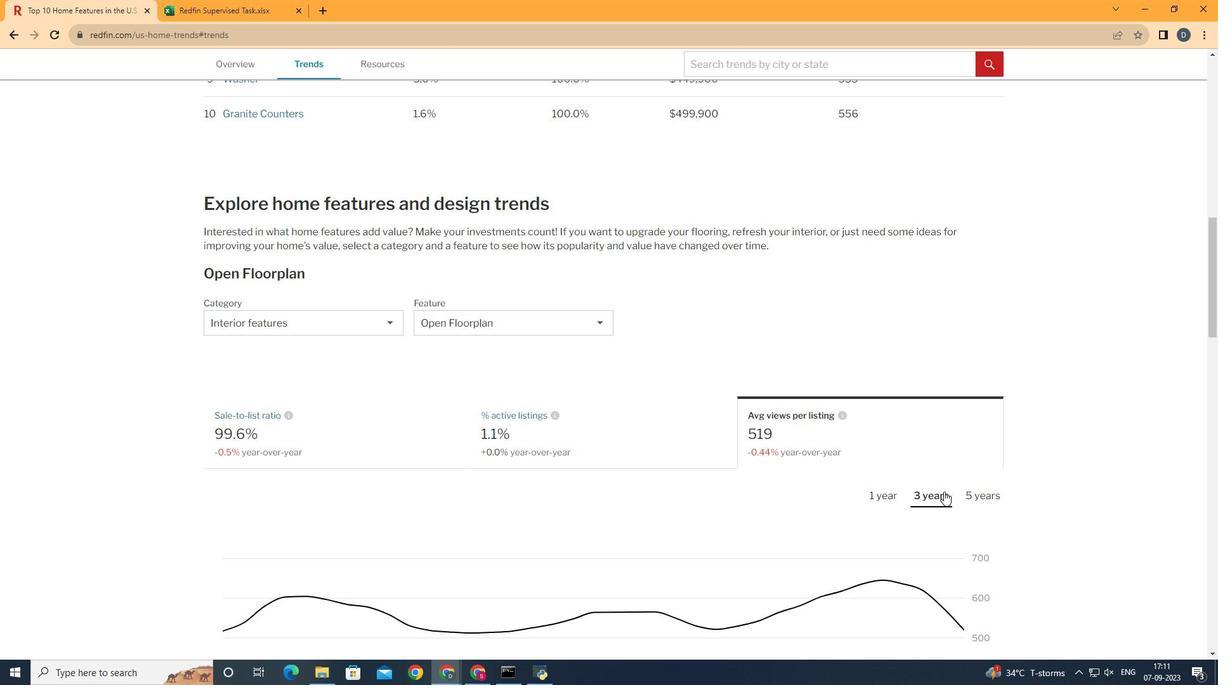 
Action: Mouse pressed left at (947, 494)
Screenshot: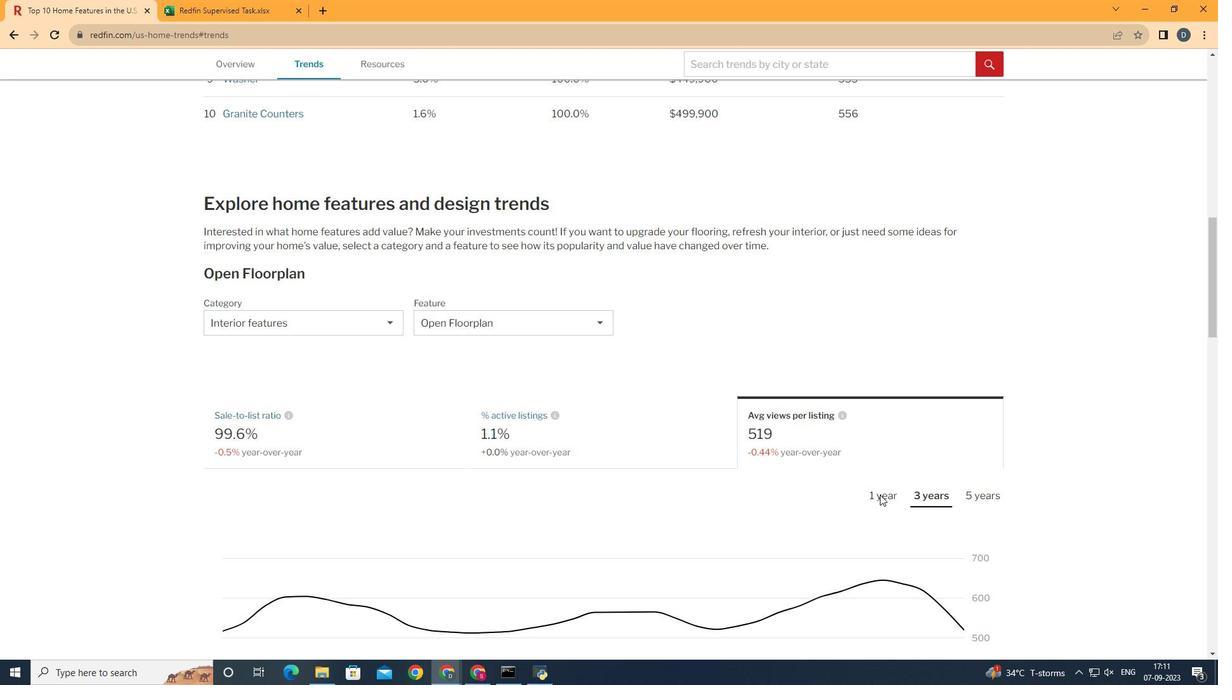 
Action: Mouse moved to (491, 541)
Screenshot: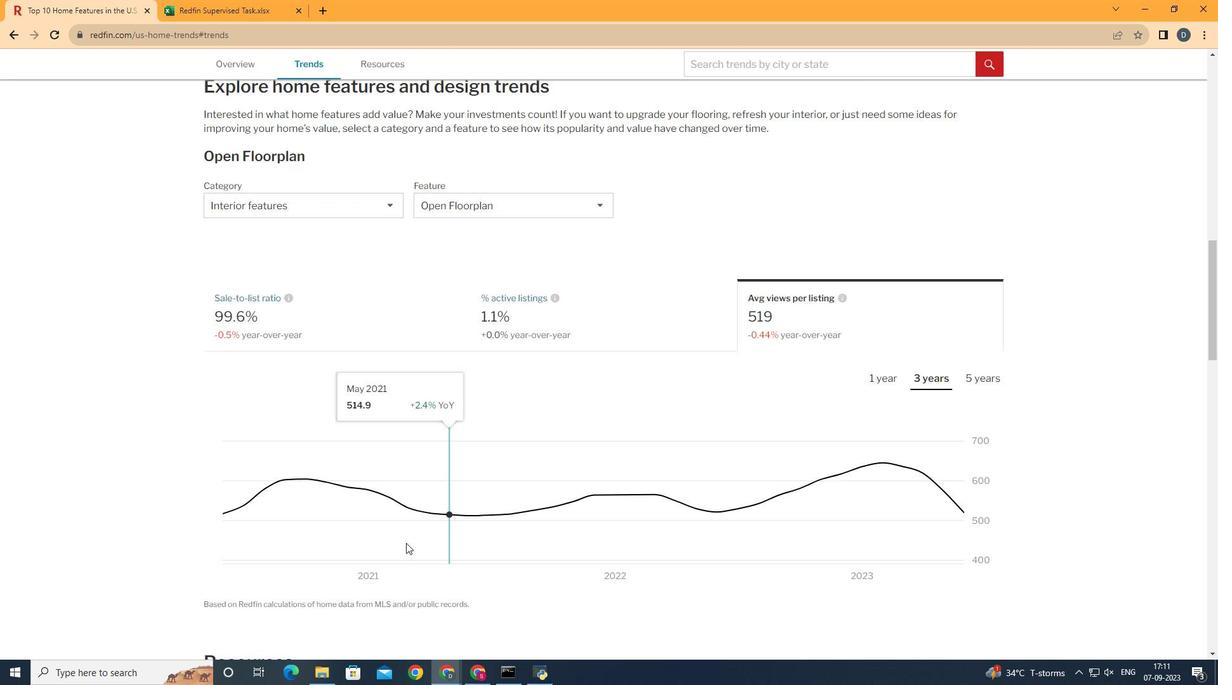 
Action: Mouse scrolled (491, 541) with delta (0, 0)
Screenshot: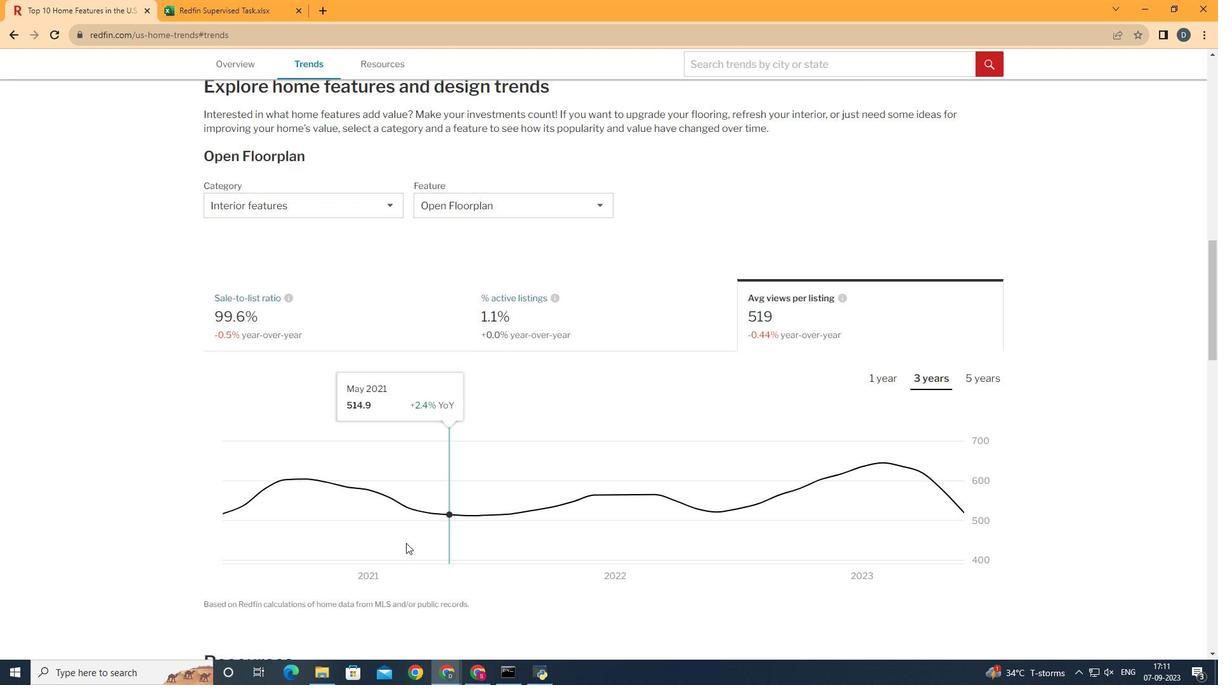 
Action: Mouse moved to (491, 542)
Screenshot: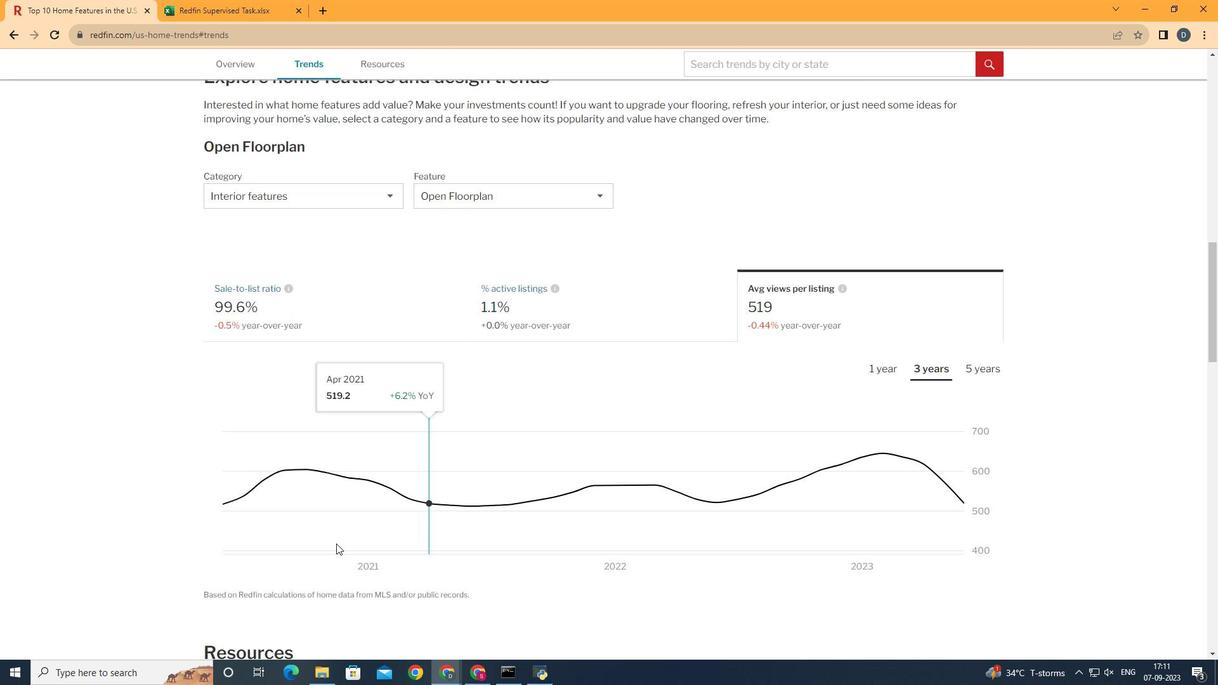 
Action: Mouse scrolled (491, 541) with delta (0, 0)
Screenshot: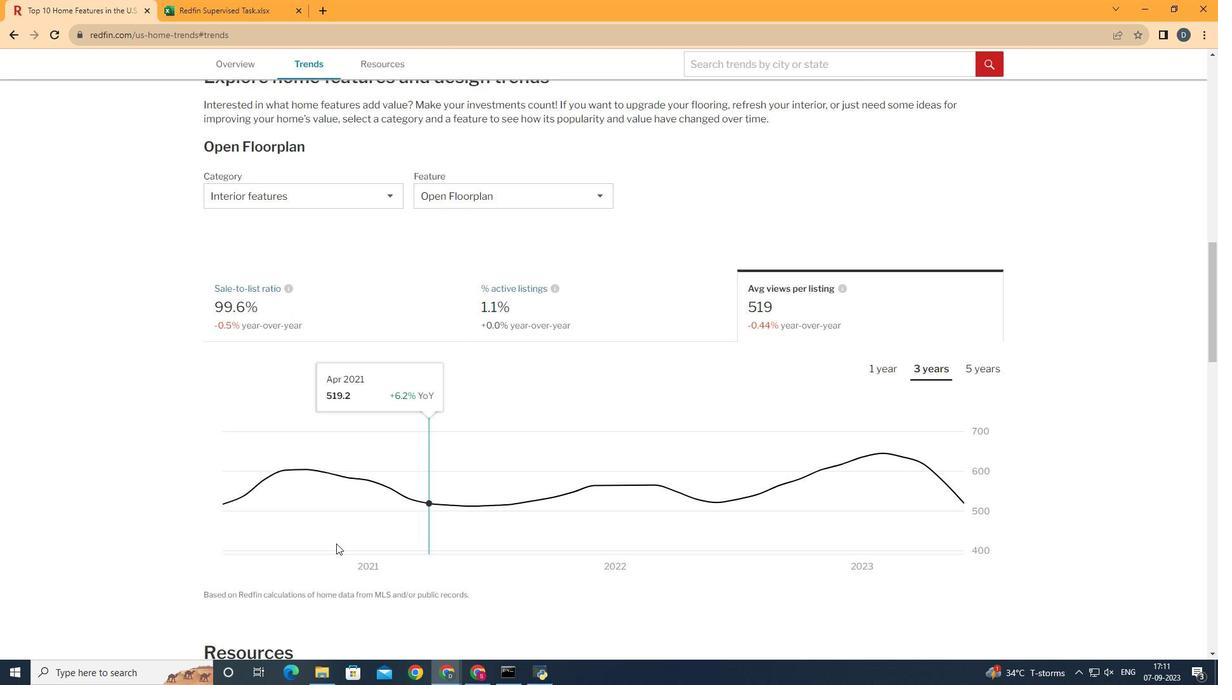 
Action: Mouse moved to (978, 522)
Screenshot: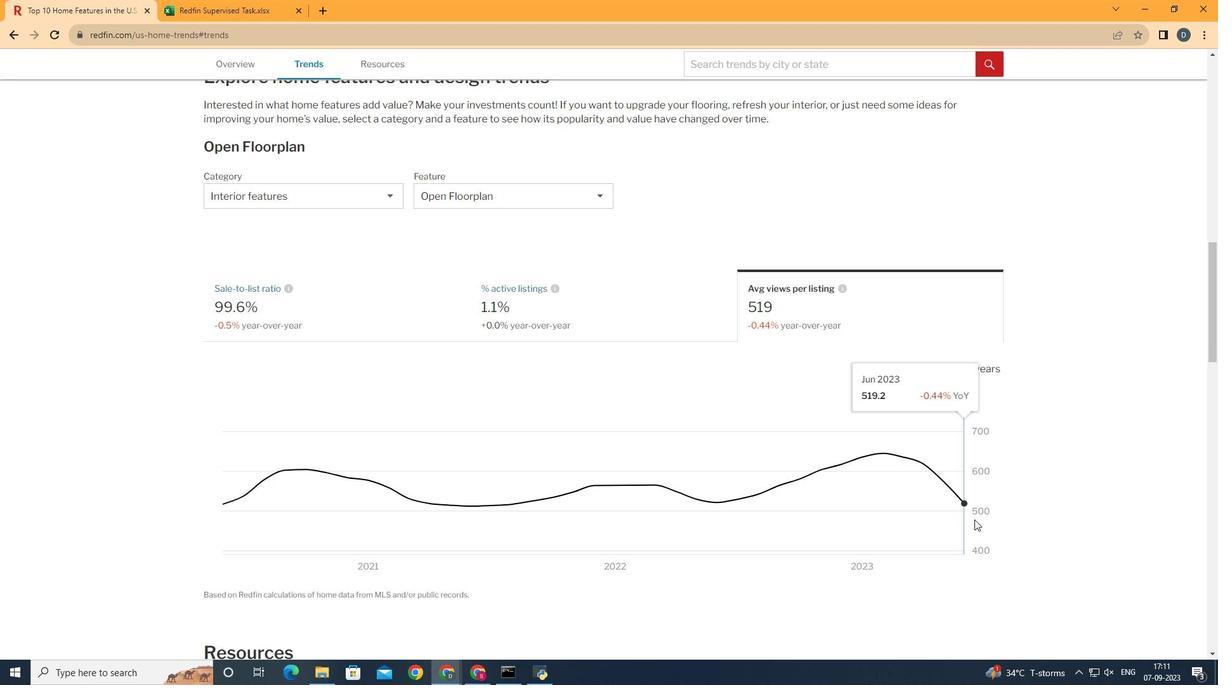 
